 Task: Look for space in Fukuoka, Japan from 17th June, 2023 to 21st June, 2023 for 2 adults in price range Rs.7000 to Rs.12000. Place can be private room with 1  bedroom having 2 beds and 1 bathroom. Property type can be house, flat, guest house. Amenities needed are: wifi. Booking option can be shelf check-in. Required host language is English.
Action: Mouse moved to (314, 155)
Screenshot: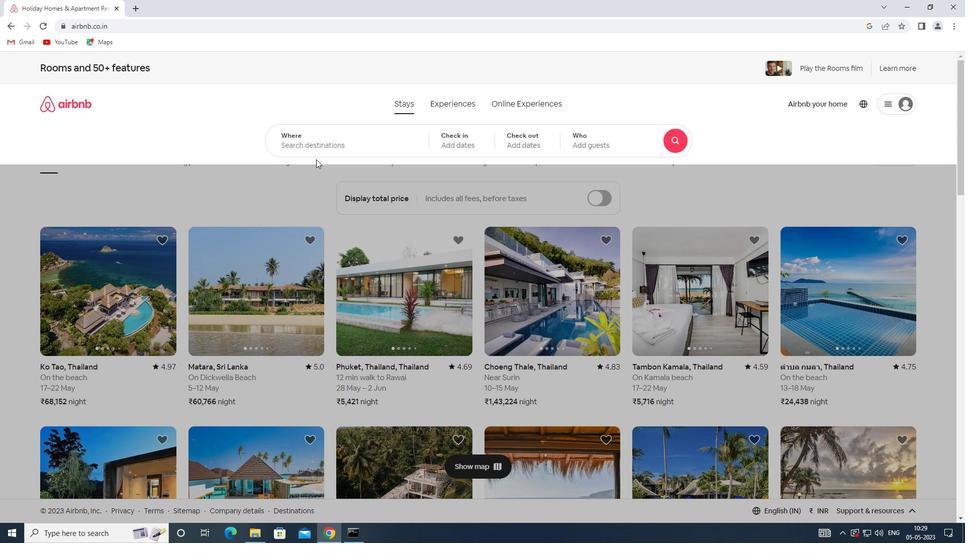 
Action: Mouse pressed left at (314, 155)
Screenshot: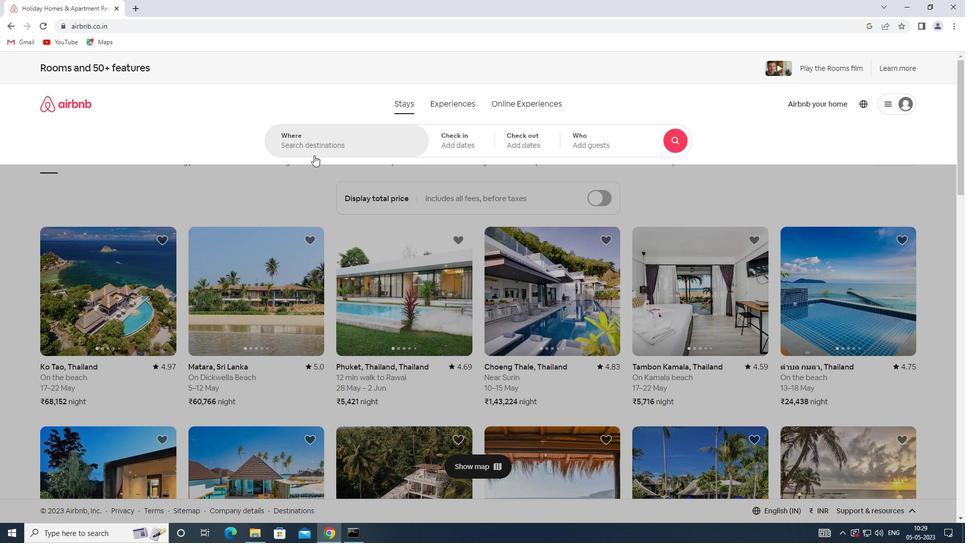 
Action: Mouse moved to (315, 149)
Screenshot: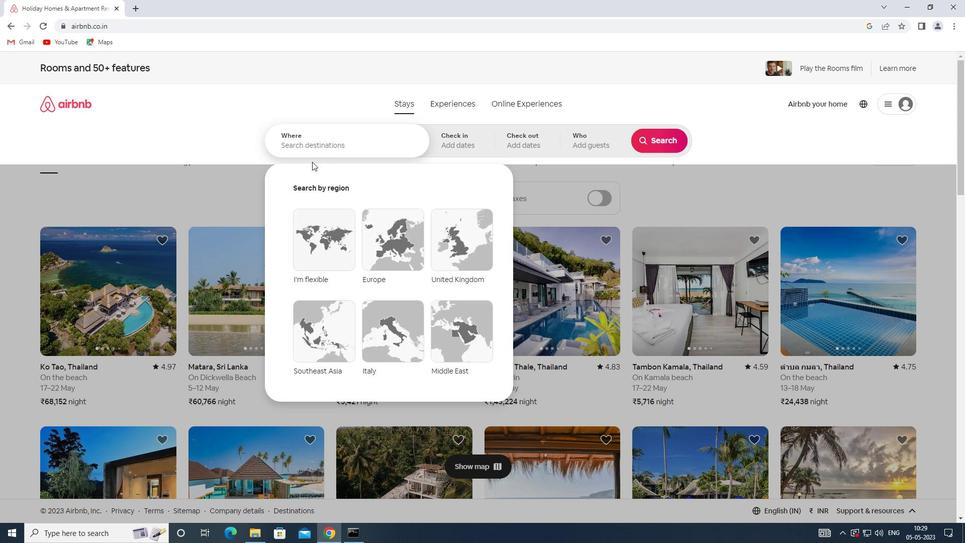 
Action: Key pressed <Key.shift><Key.shift><Key.shift><Key.shift><Key.shift><Key.shift><Key.shift><Key.shift><Key.shift><Key.shift><Key.shift><Key.shift><Key.shift><Key.shift><Key.shift><Key.shift><Key.shift><Key.shift><Key.shift><Key.shift><Key.shift>FUKUOKA,<Key.shift><Key.shift><Key.shift><Key.shift><Key.shift>JAPAN
Screenshot: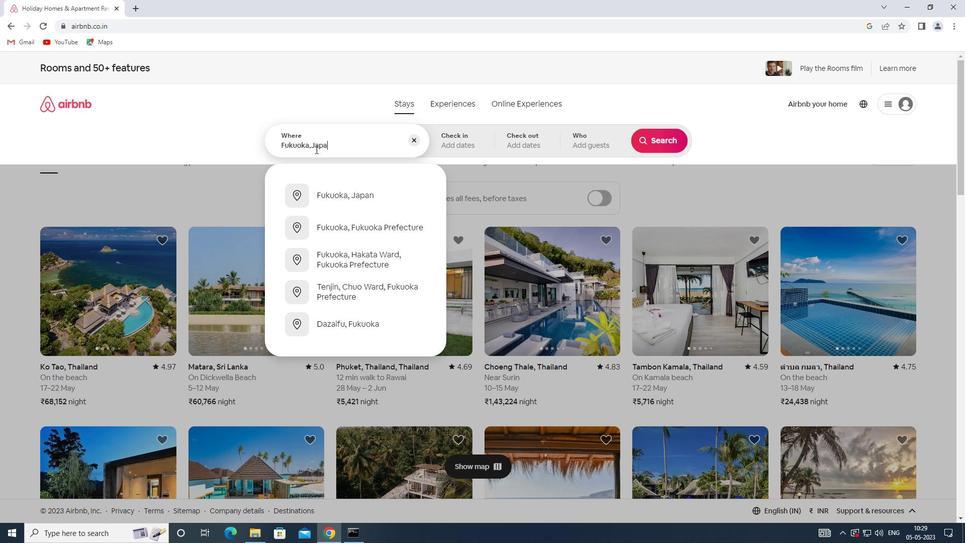
Action: Mouse moved to (437, 148)
Screenshot: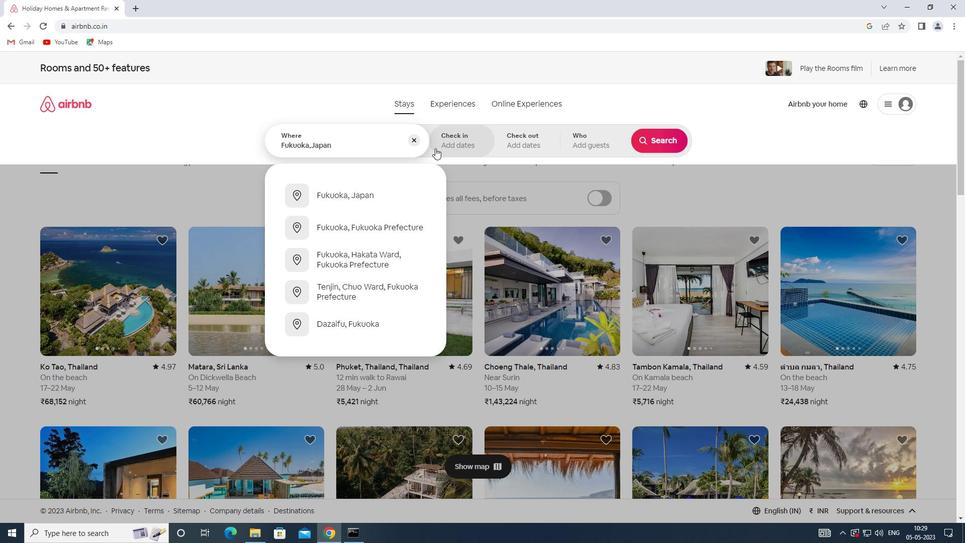 
Action: Mouse pressed left at (437, 148)
Screenshot: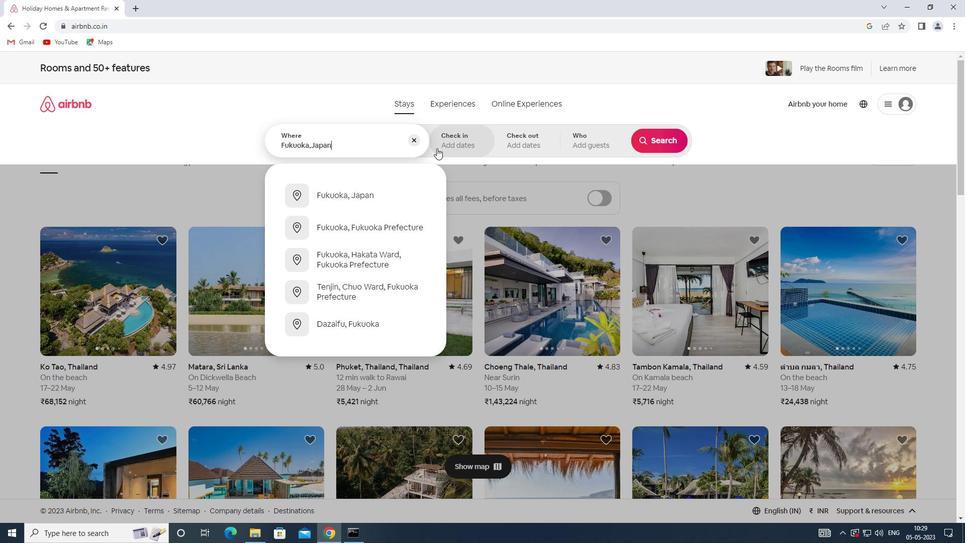 
Action: Mouse moved to (641, 312)
Screenshot: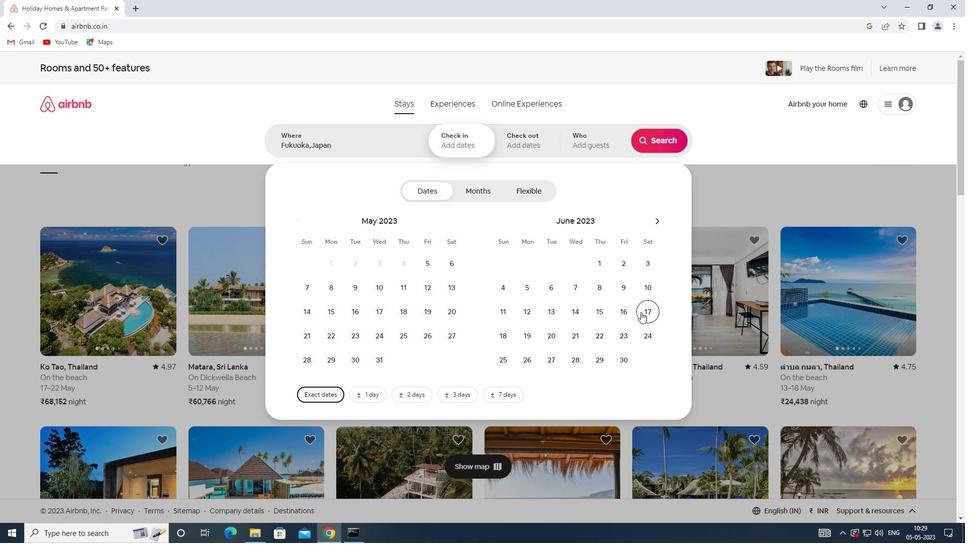 
Action: Mouse pressed left at (641, 312)
Screenshot: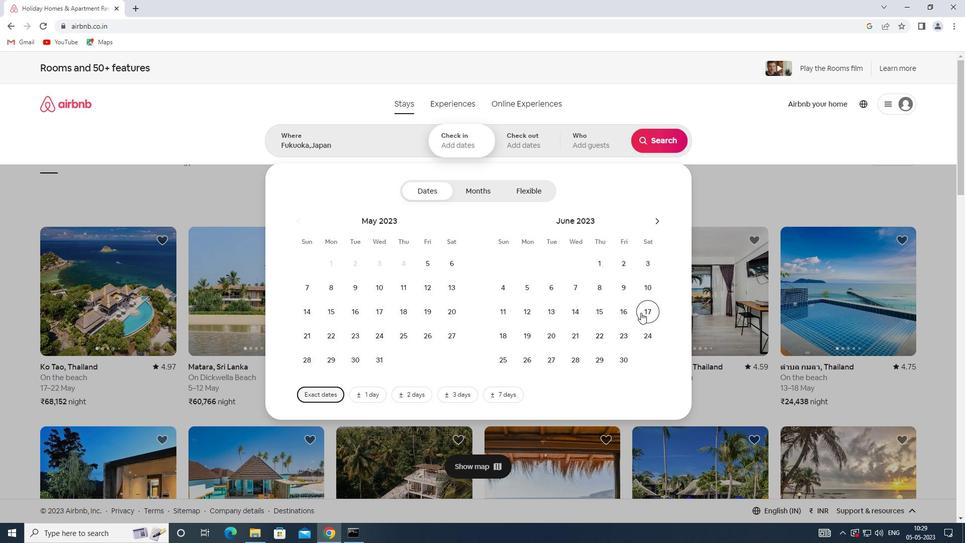 
Action: Mouse moved to (582, 330)
Screenshot: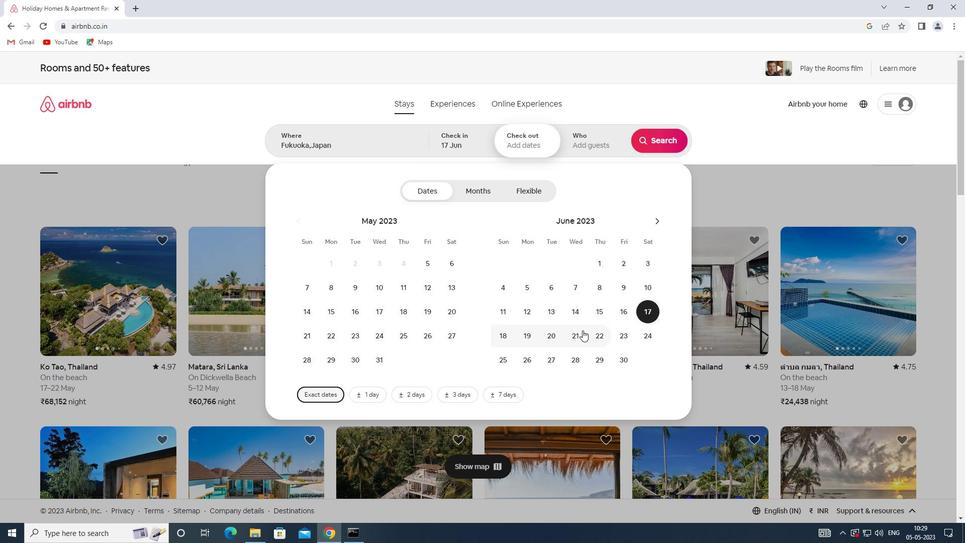 
Action: Mouse pressed left at (582, 330)
Screenshot: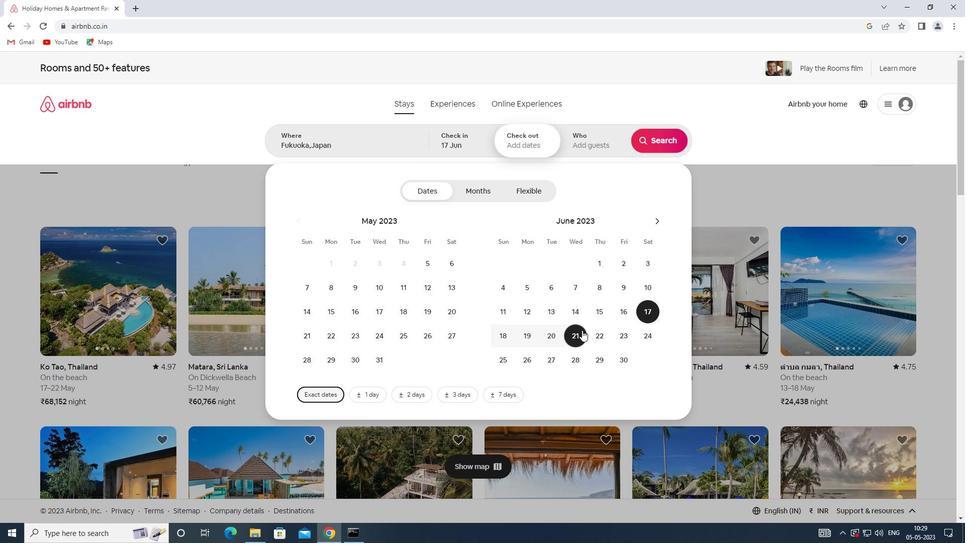 
Action: Mouse moved to (594, 154)
Screenshot: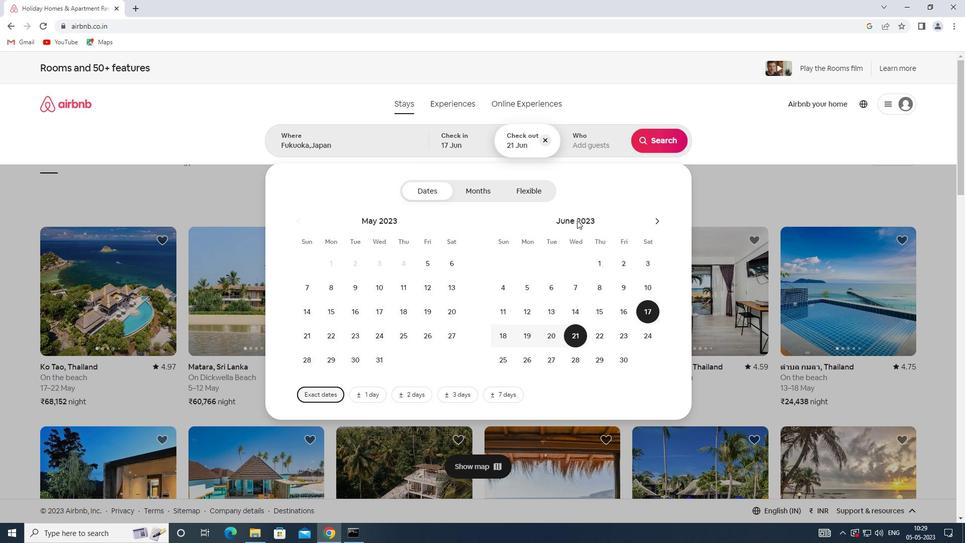 
Action: Mouse pressed left at (594, 154)
Screenshot: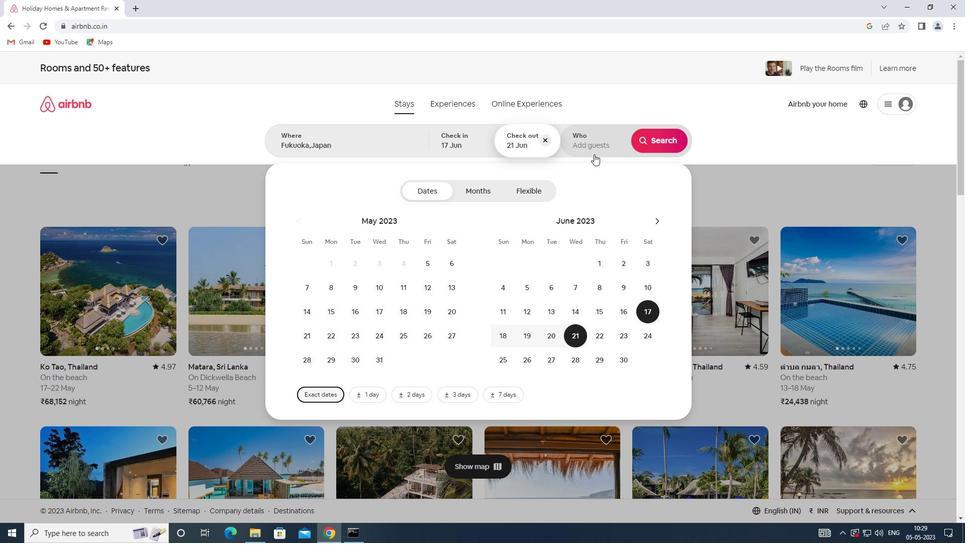 
Action: Mouse moved to (658, 193)
Screenshot: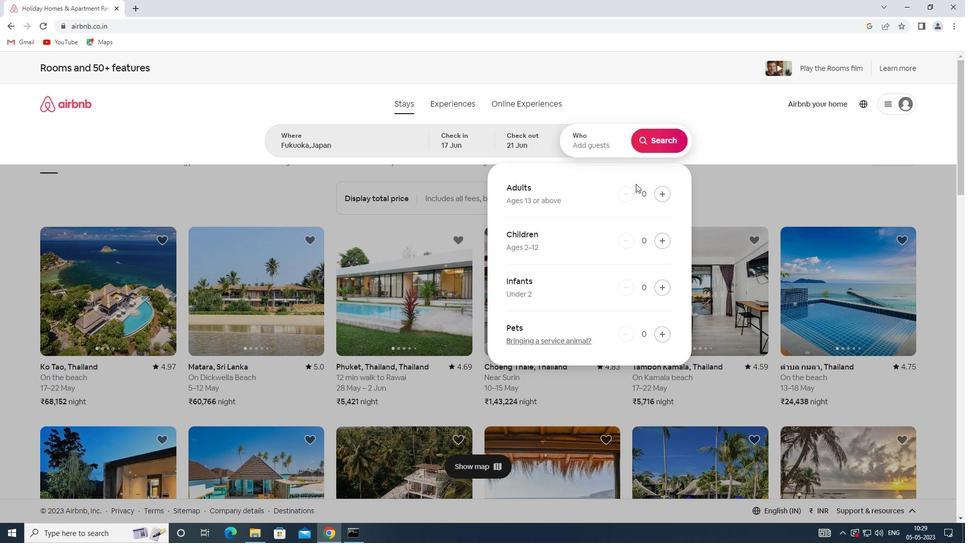 
Action: Mouse pressed left at (658, 193)
Screenshot: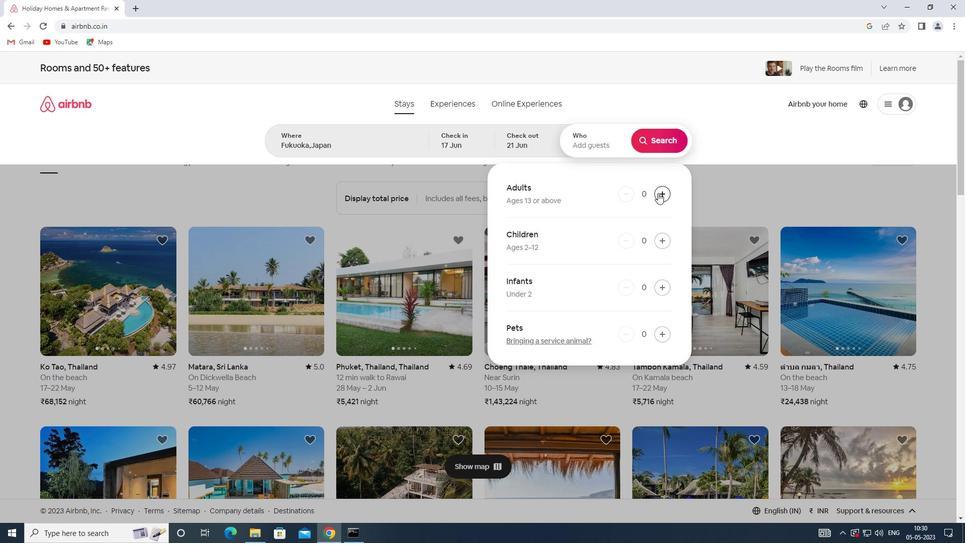 
Action: Mouse pressed left at (658, 193)
Screenshot: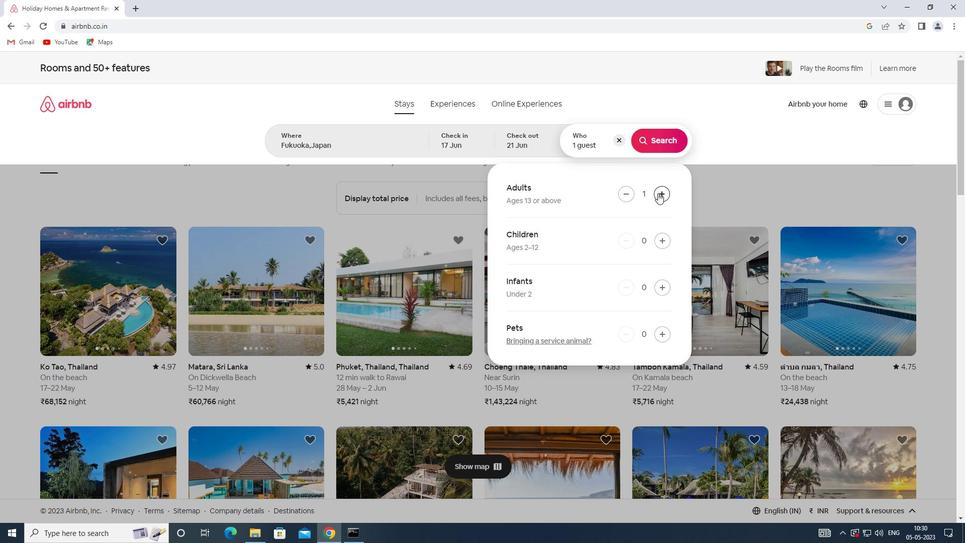 
Action: Mouse moved to (651, 139)
Screenshot: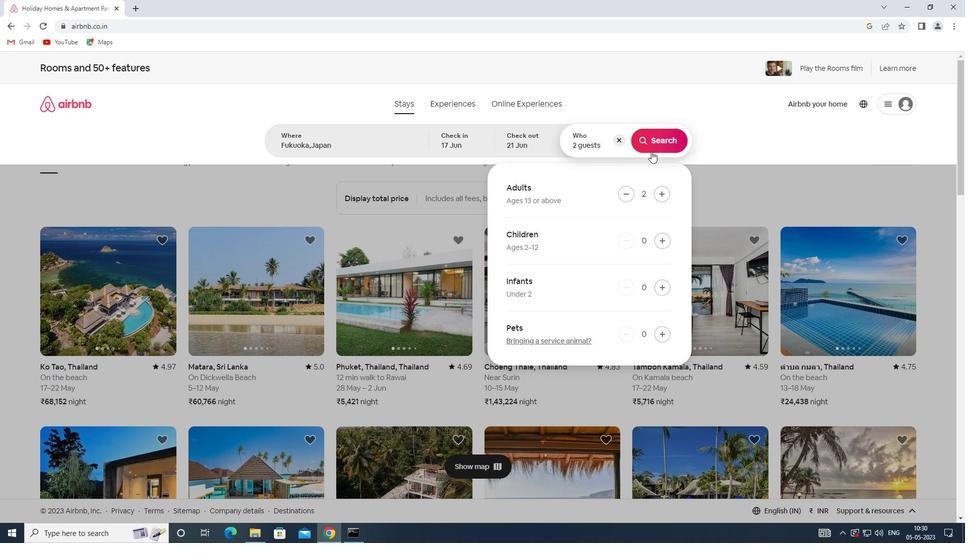 
Action: Mouse pressed left at (651, 139)
Screenshot: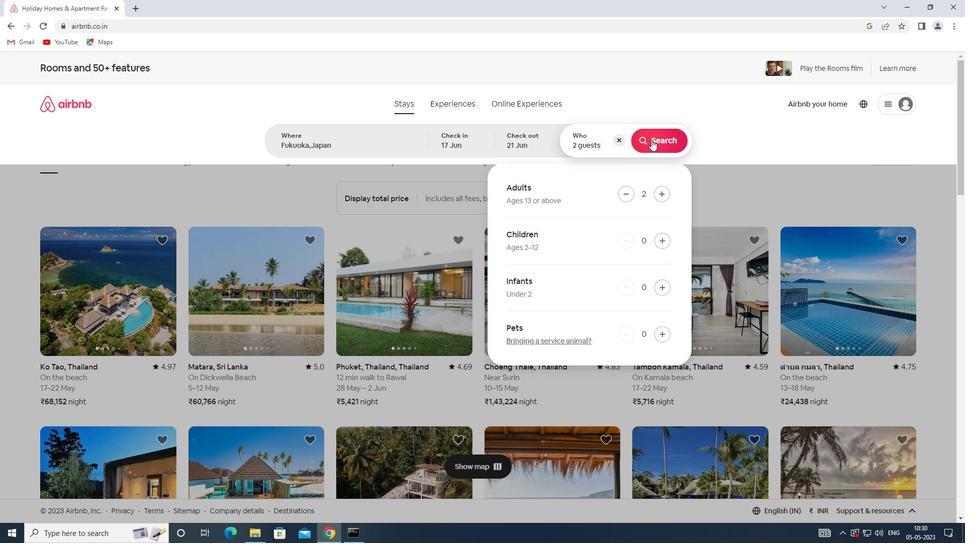 
Action: Mouse moved to (919, 119)
Screenshot: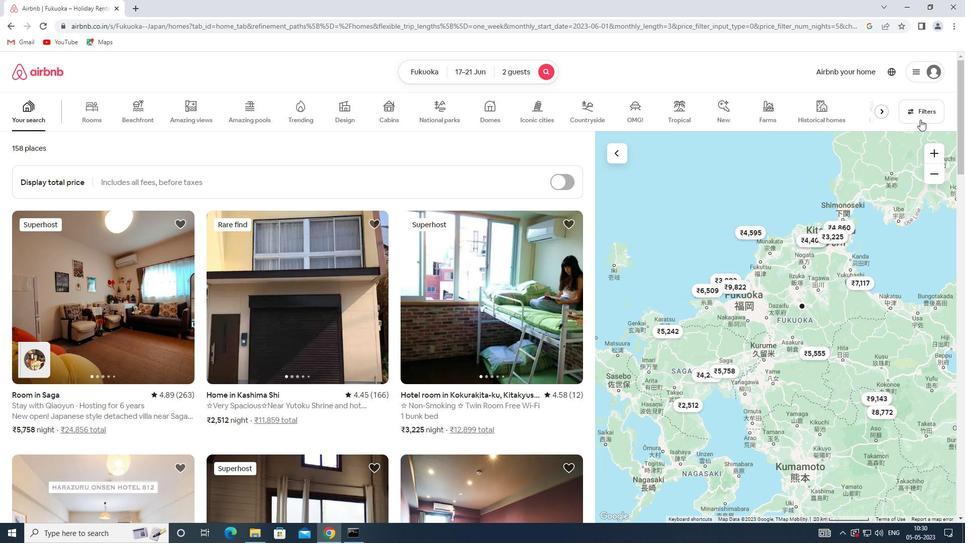 
Action: Mouse pressed left at (919, 119)
Screenshot: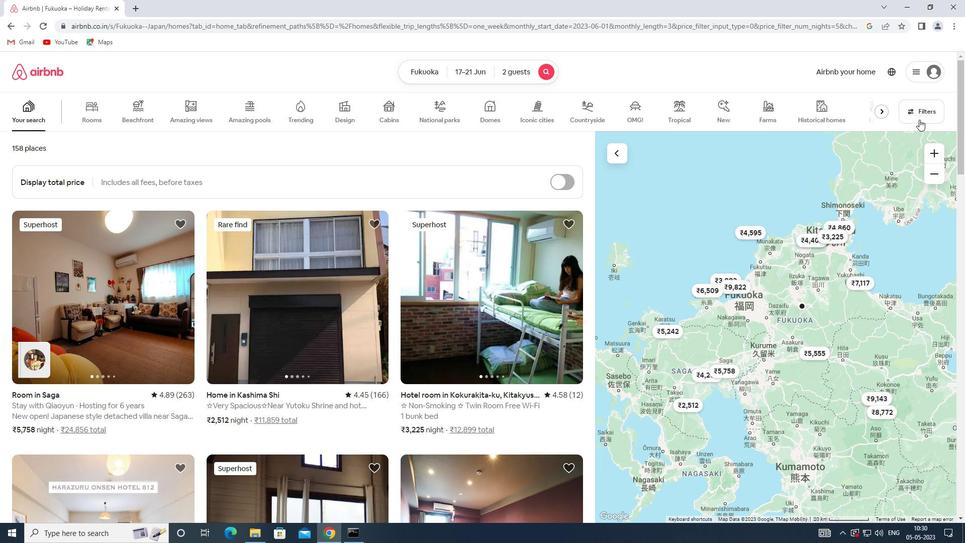 
Action: Mouse moved to (356, 361)
Screenshot: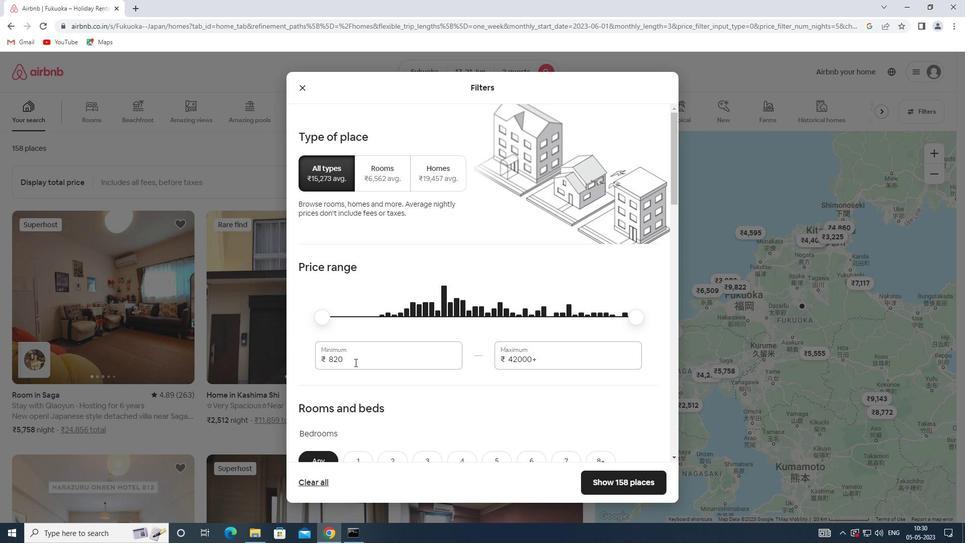 
Action: Mouse pressed left at (356, 361)
Screenshot: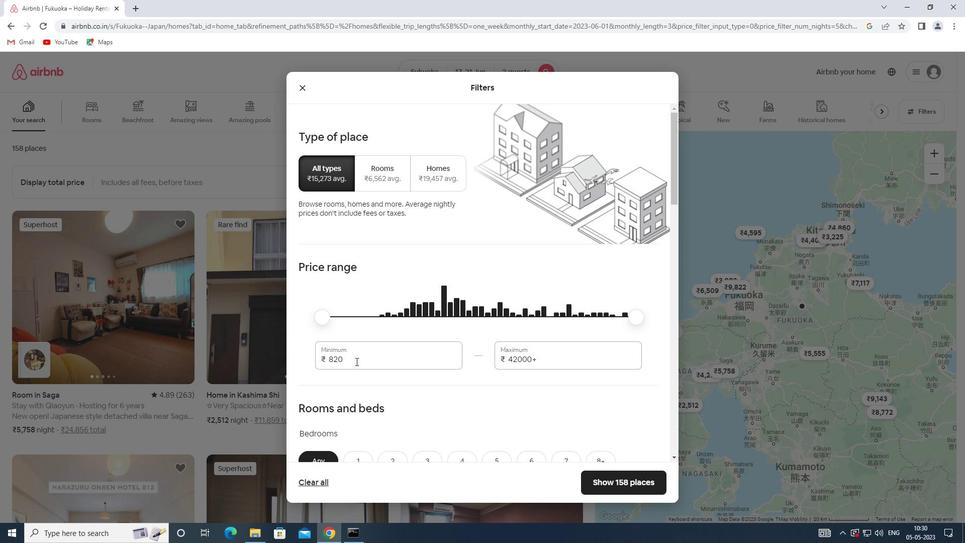 
Action: Mouse moved to (327, 359)
Screenshot: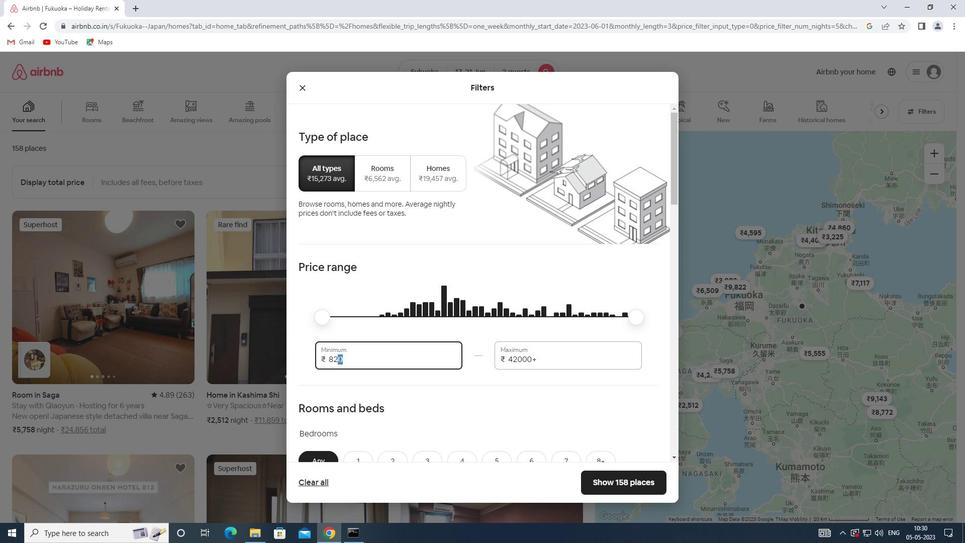 
Action: Key pressed 7000
Screenshot: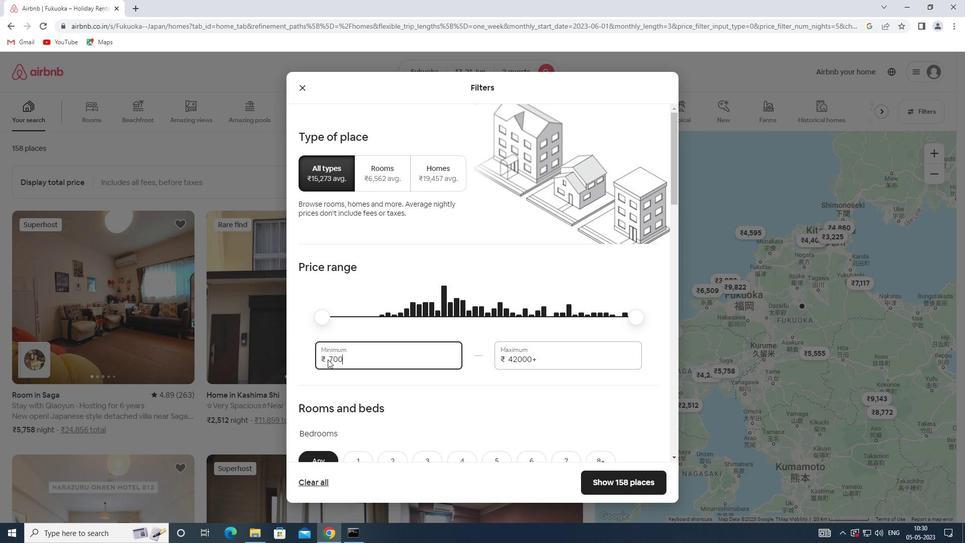 
Action: Mouse moved to (551, 360)
Screenshot: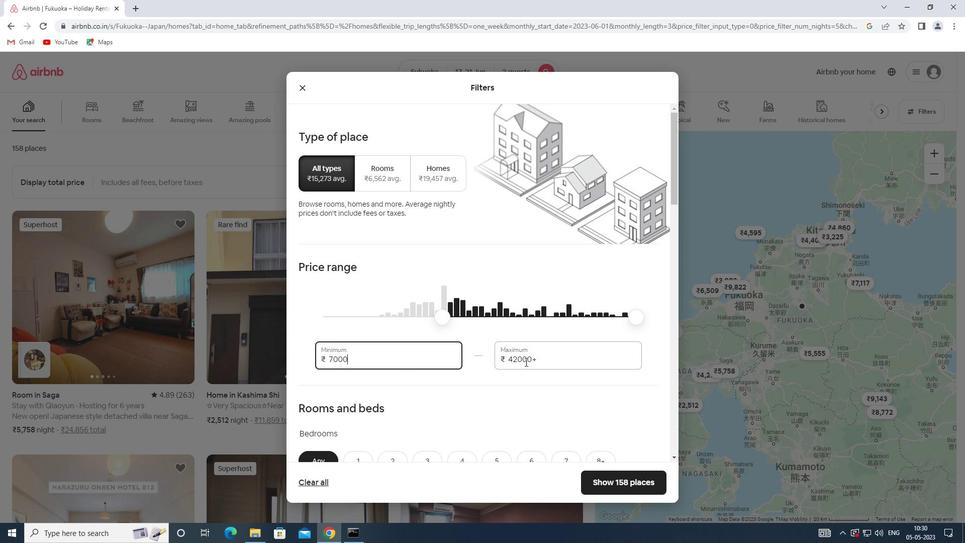 
Action: Mouse pressed left at (551, 360)
Screenshot: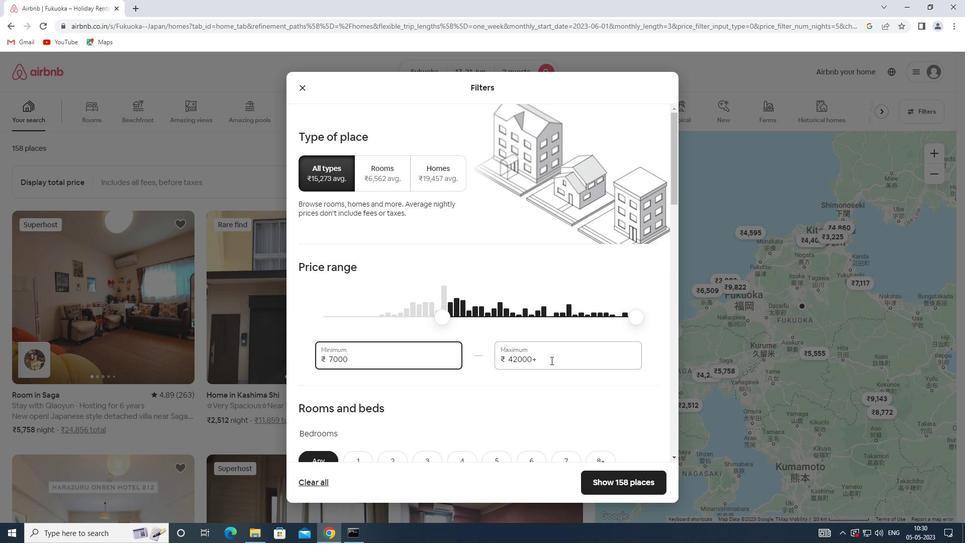 
Action: Mouse moved to (486, 360)
Screenshot: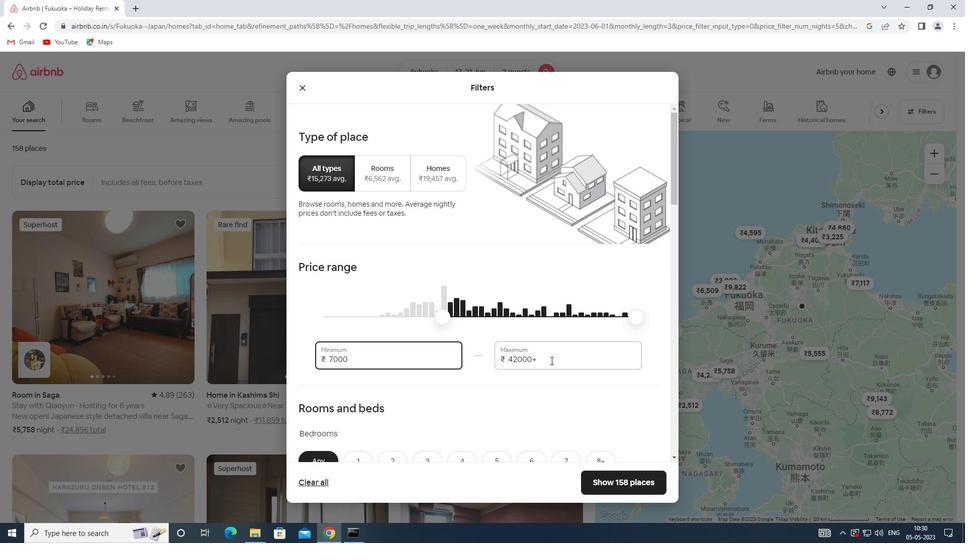 
Action: Key pressed 12000
Screenshot: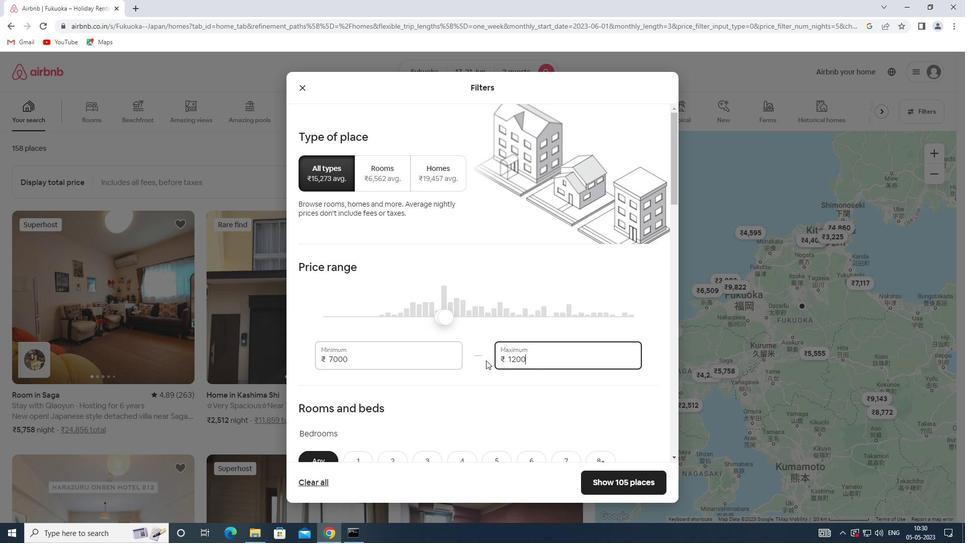 
Action: Mouse scrolled (486, 360) with delta (0, 0)
Screenshot: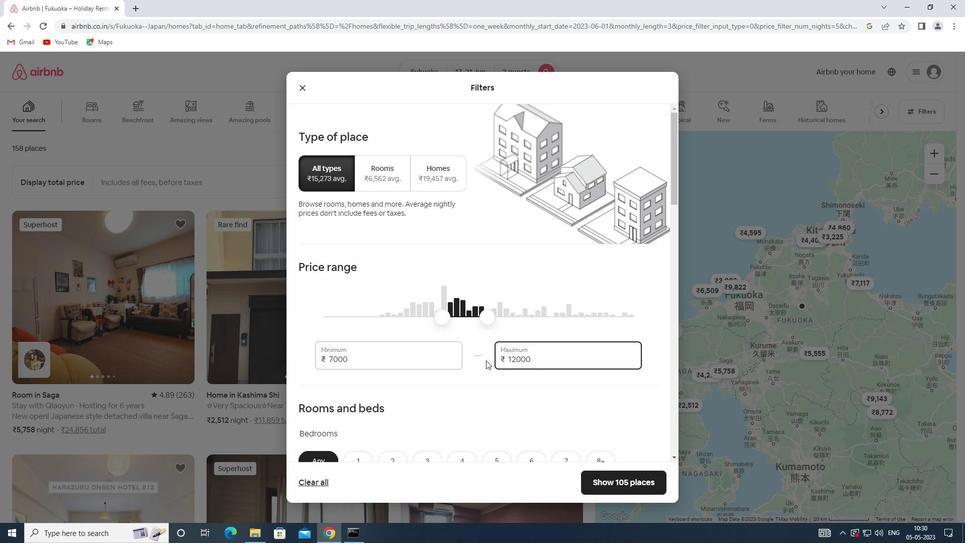 
Action: Mouse scrolled (486, 360) with delta (0, 0)
Screenshot: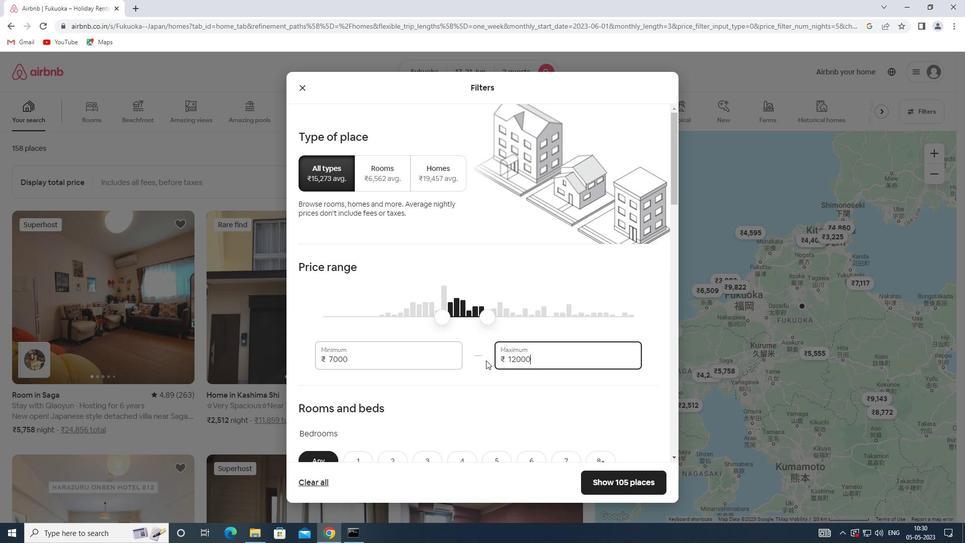 
Action: Mouse scrolled (486, 360) with delta (0, 0)
Screenshot: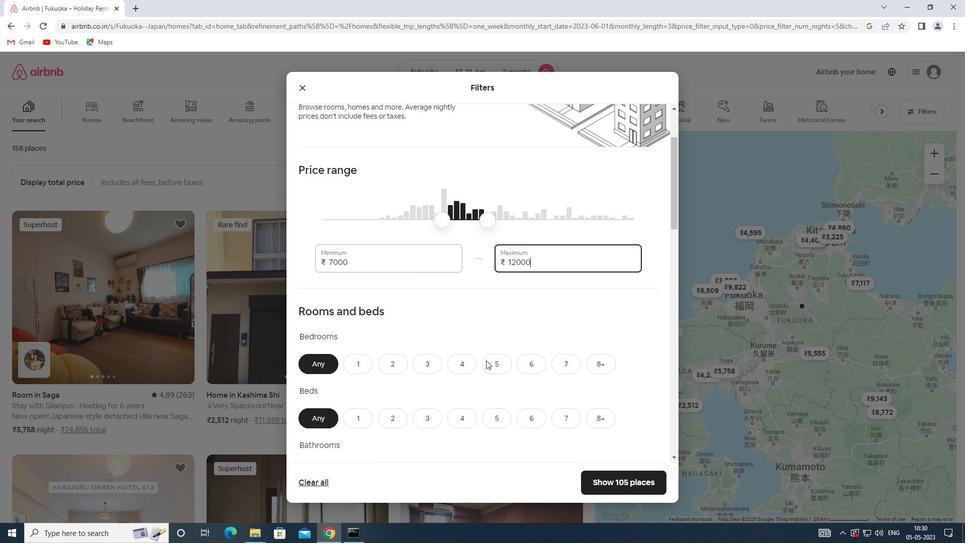 
Action: Mouse scrolled (486, 360) with delta (0, 0)
Screenshot: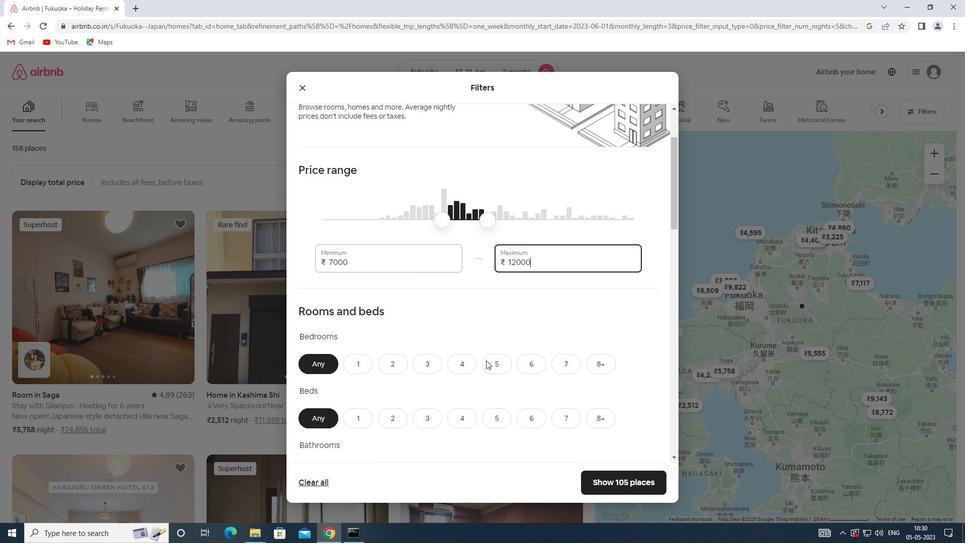 
Action: Mouse moved to (348, 260)
Screenshot: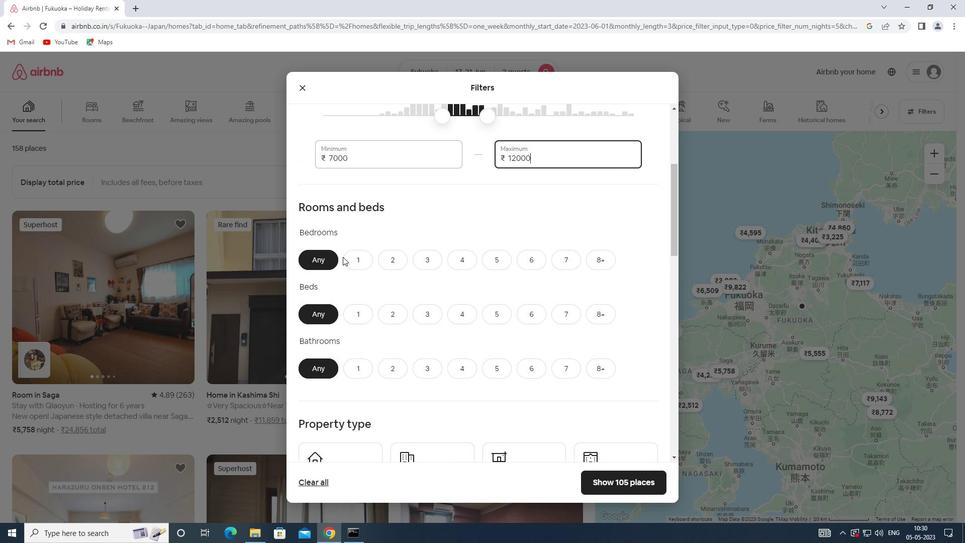 
Action: Mouse pressed left at (348, 260)
Screenshot: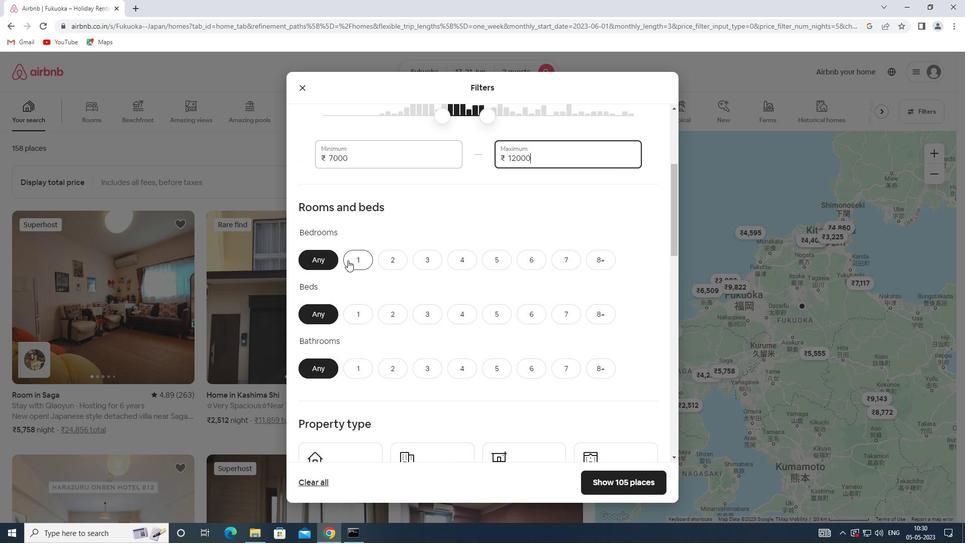 
Action: Mouse moved to (394, 314)
Screenshot: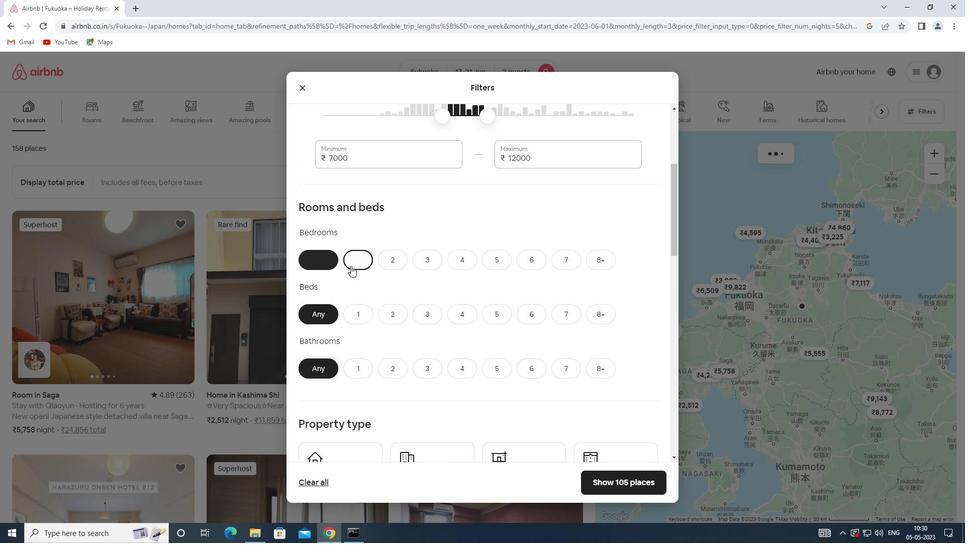 
Action: Mouse pressed left at (394, 314)
Screenshot: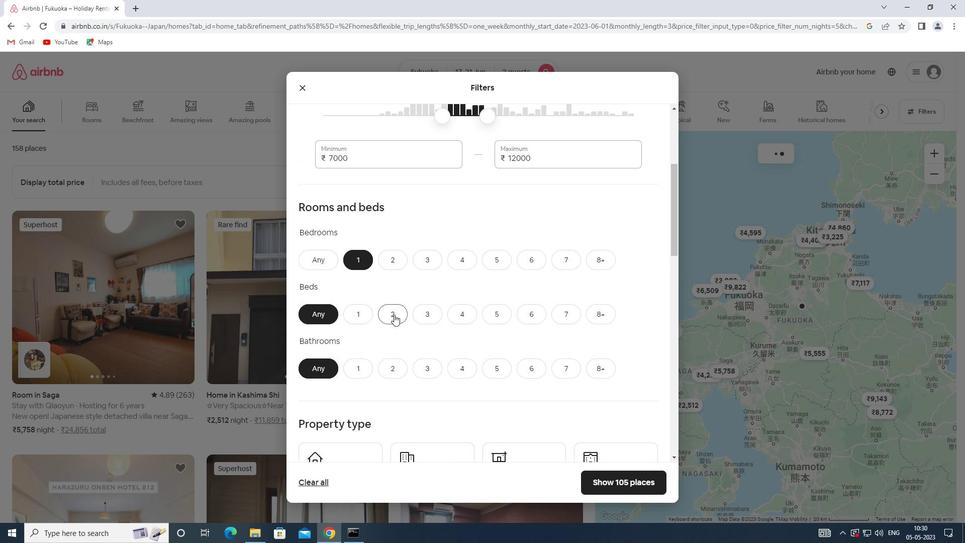 
Action: Mouse moved to (363, 367)
Screenshot: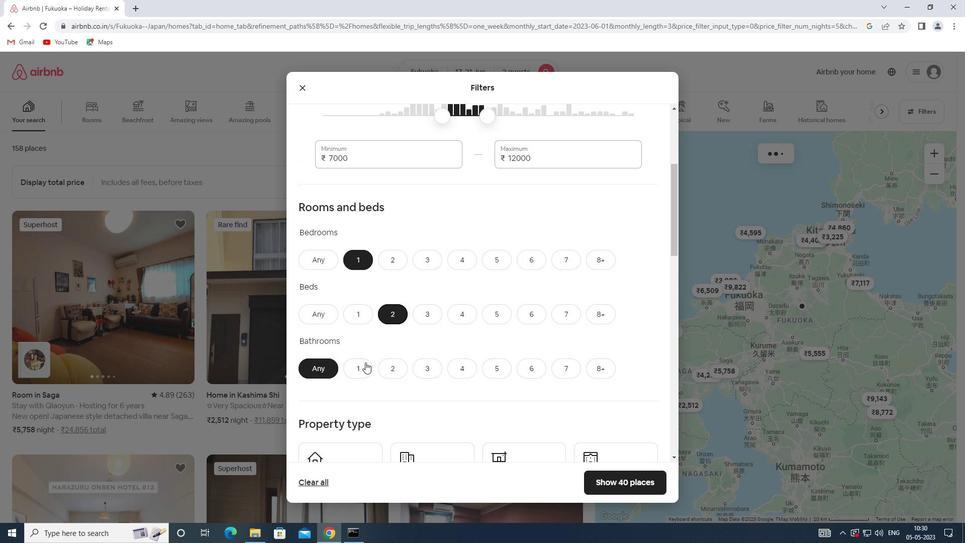 
Action: Mouse pressed left at (363, 367)
Screenshot: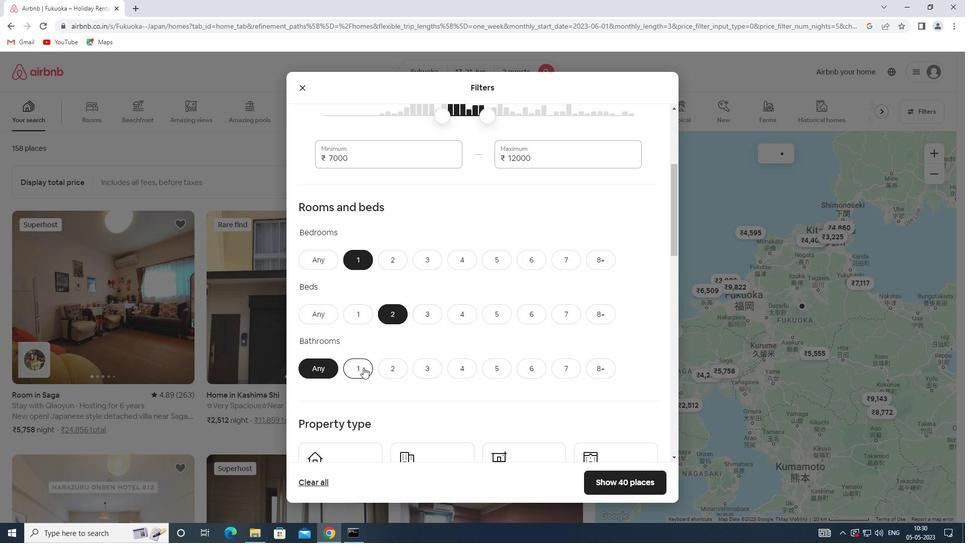 
Action: Mouse scrolled (363, 367) with delta (0, 0)
Screenshot: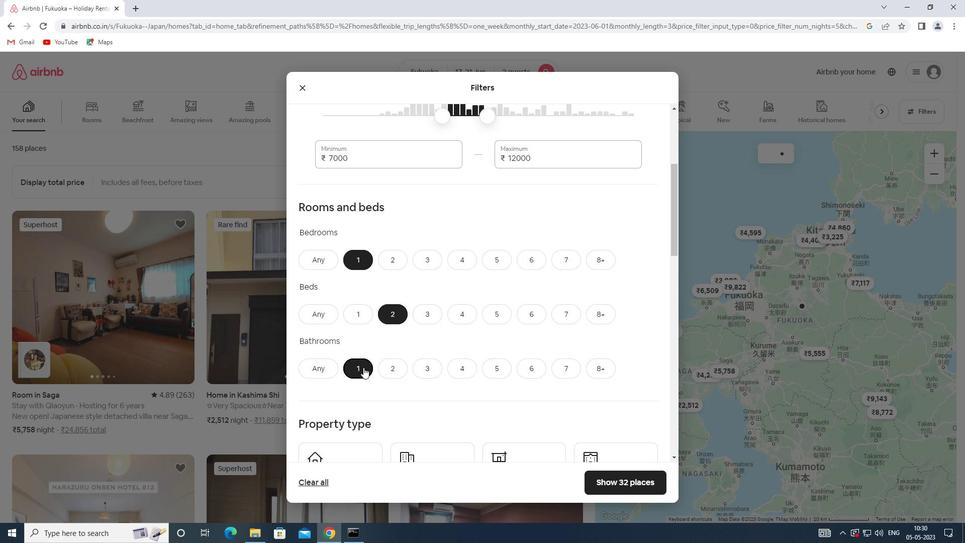 
Action: Mouse scrolled (363, 367) with delta (0, 0)
Screenshot: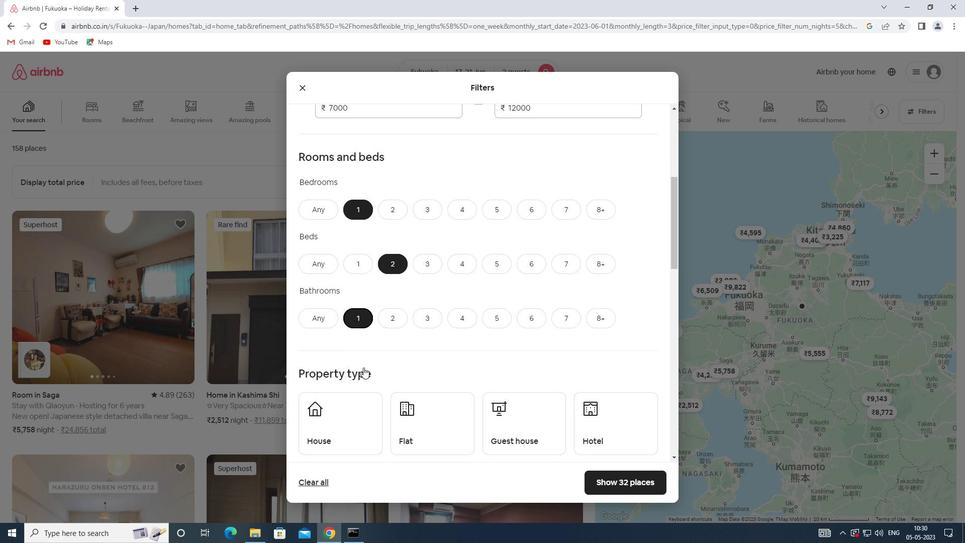 
Action: Mouse scrolled (363, 367) with delta (0, 0)
Screenshot: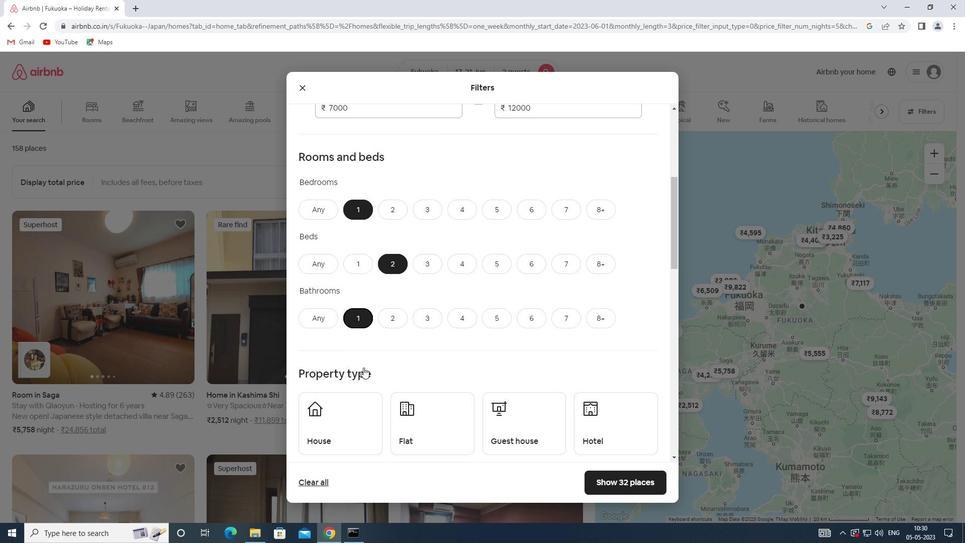 
Action: Mouse moved to (361, 334)
Screenshot: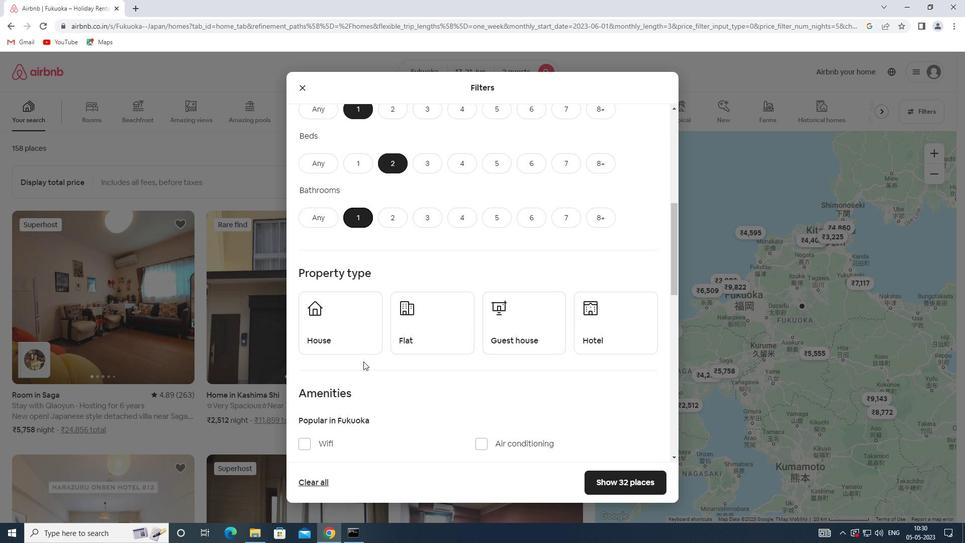 
Action: Mouse pressed left at (361, 334)
Screenshot: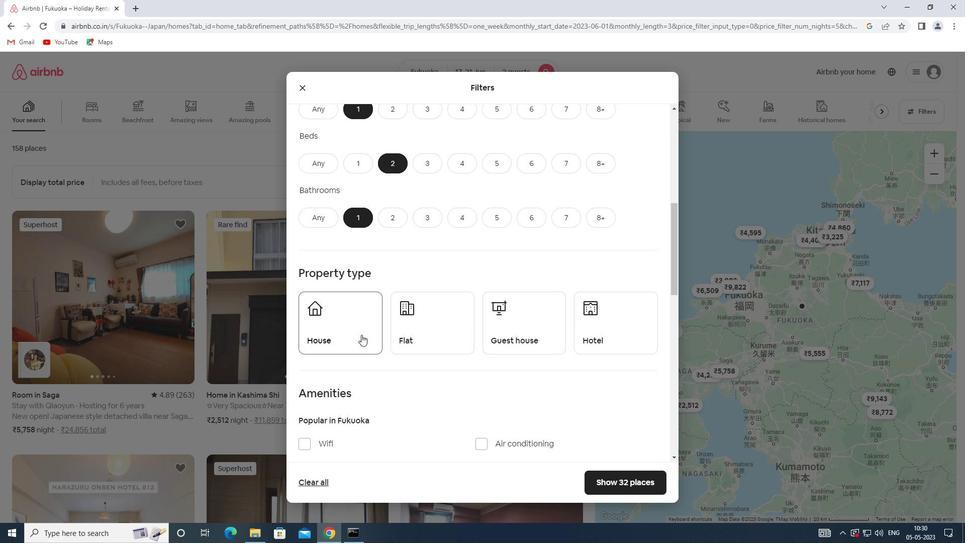 
Action: Mouse moved to (415, 337)
Screenshot: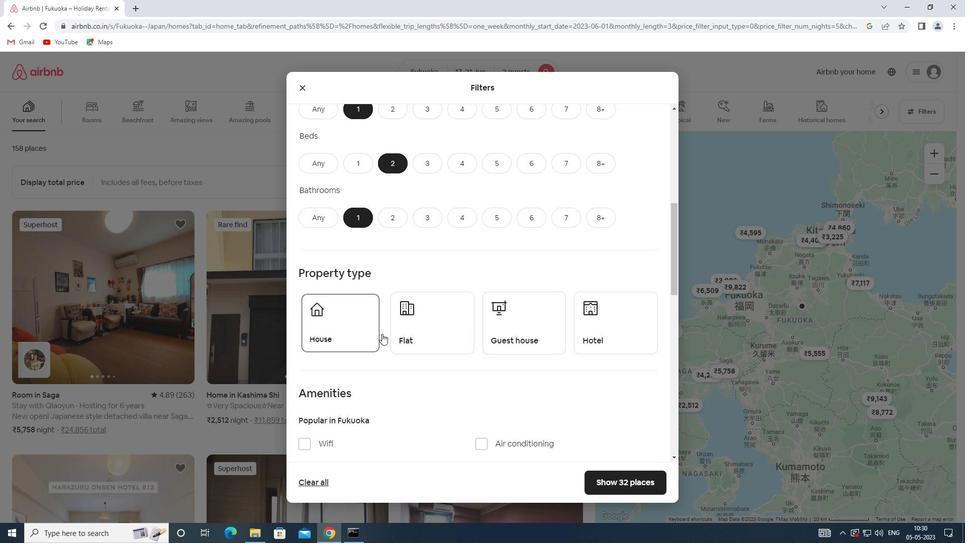 
Action: Mouse pressed left at (415, 337)
Screenshot: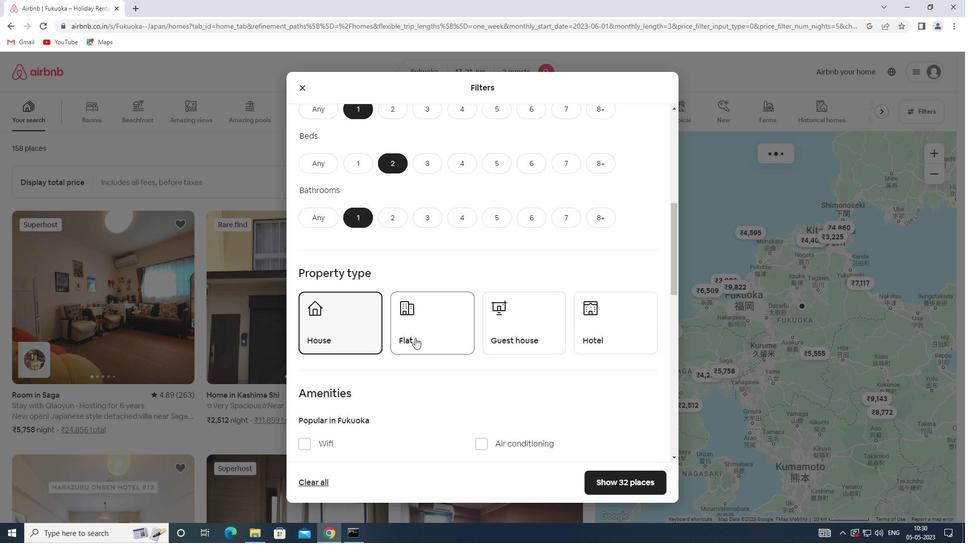 
Action: Mouse moved to (525, 337)
Screenshot: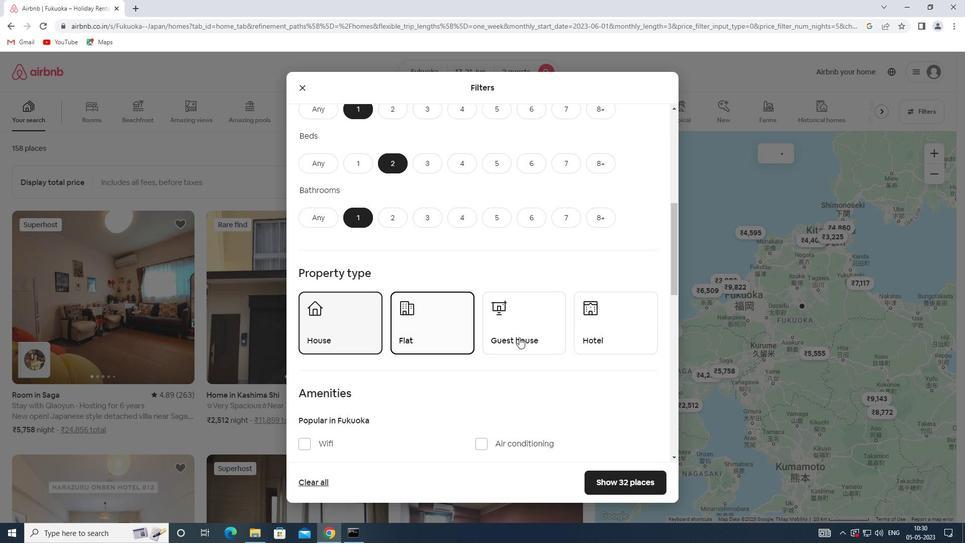
Action: Mouse pressed left at (525, 337)
Screenshot: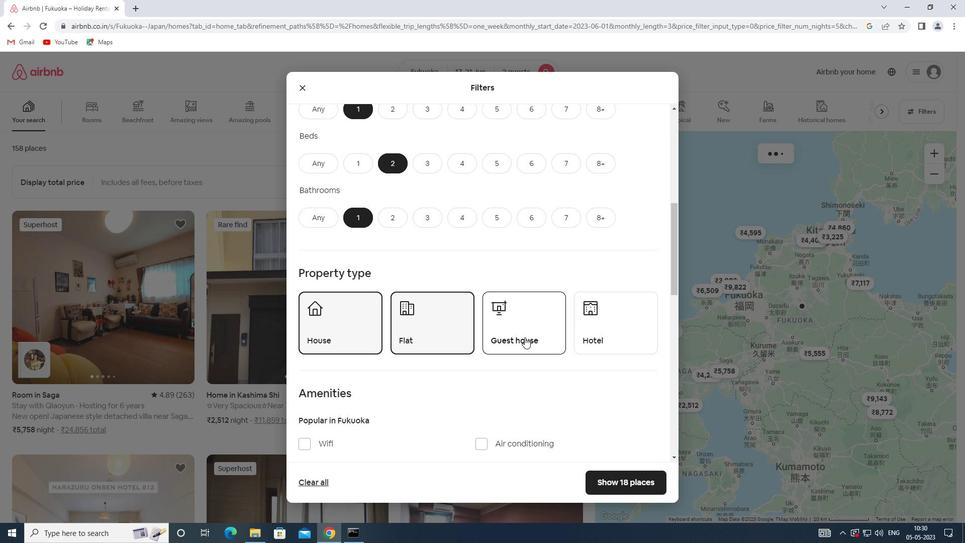
Action: Mouse scrolled (525, 336) with delta (0, 0)
Screenshot: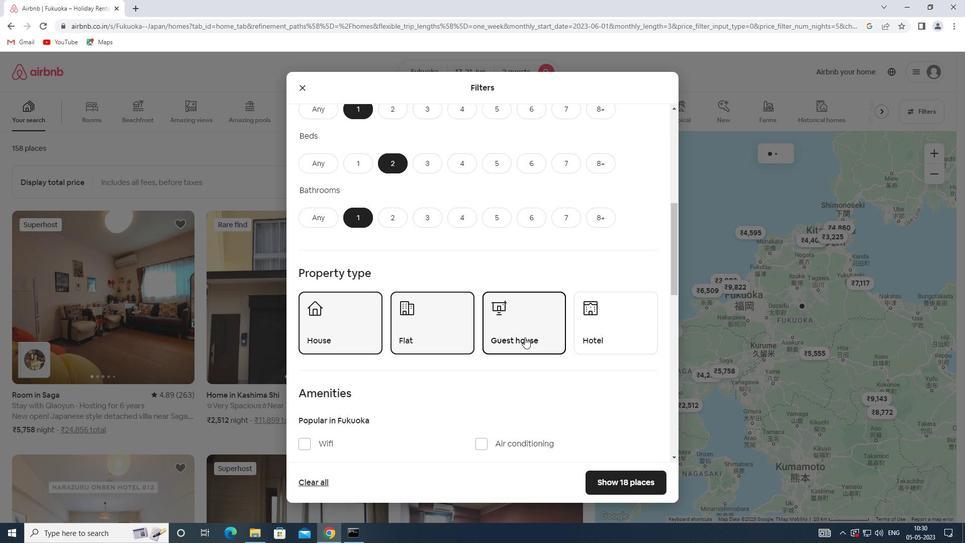 
Action: Mouse scrolled (525, 336) with delta (0, 0)
Screenshot: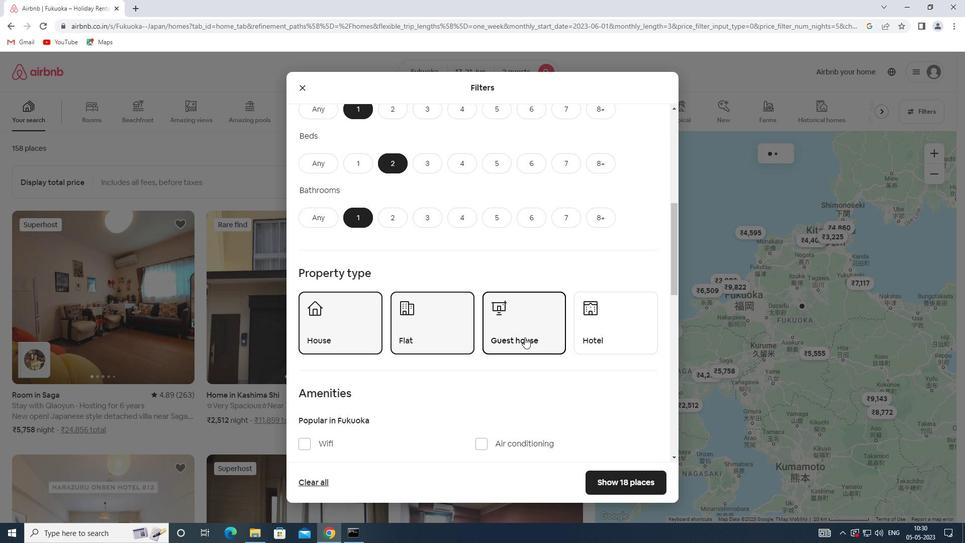 
Action: Mouse scrolled (525, 336) with delta (0, 0)
Screenshot: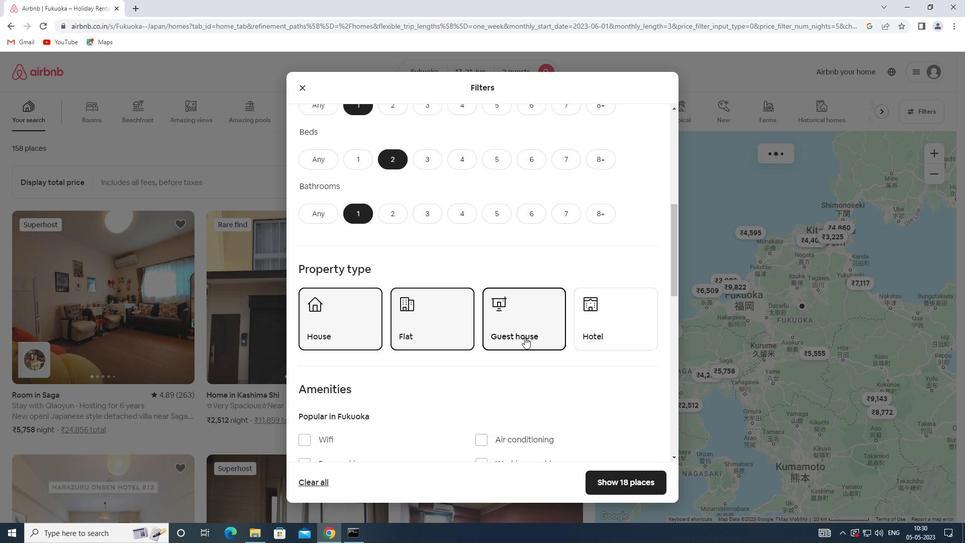 
Action: Mouse scrolled (525, 336) with delta (0, 0)
Screenshot: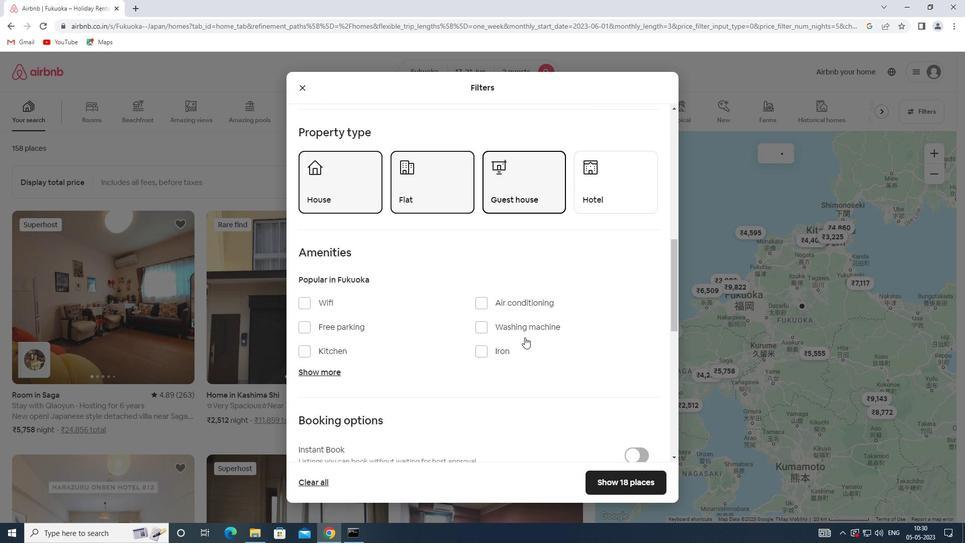 
Action: Mouse scrolled (525, 336) with delta (0, 0)
Screenshot: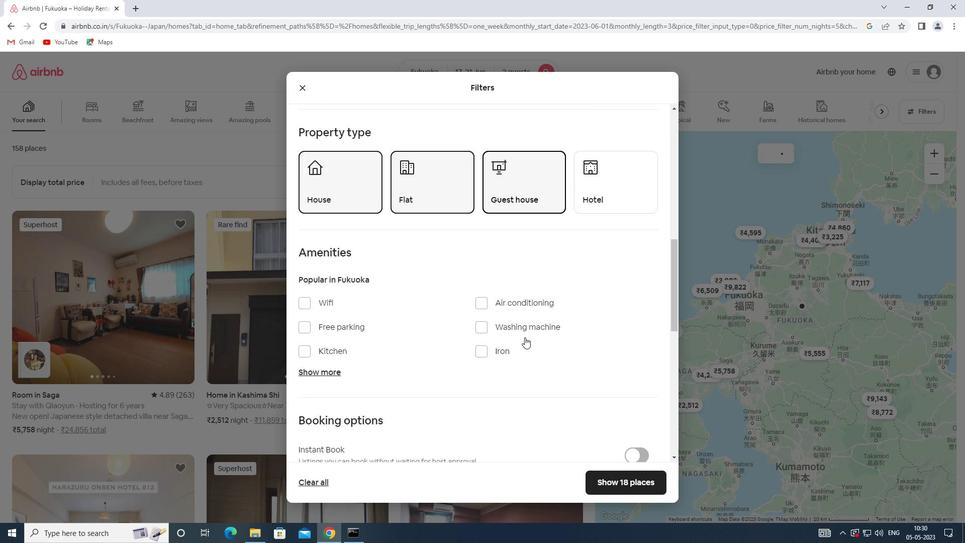 
Action: Mouse moved to (324, 191)
Screenshot: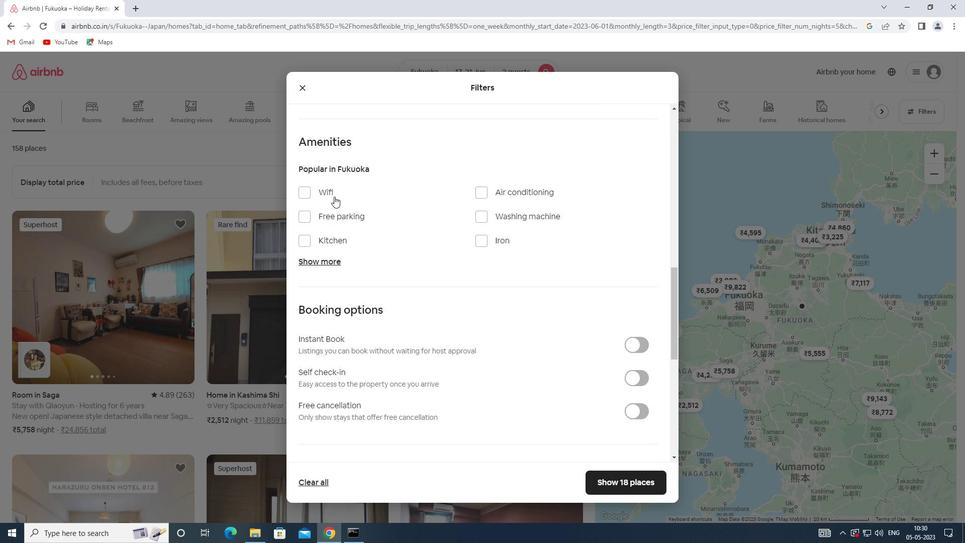 
Action: Mouse pressed left at (324, 191)
Screenshot: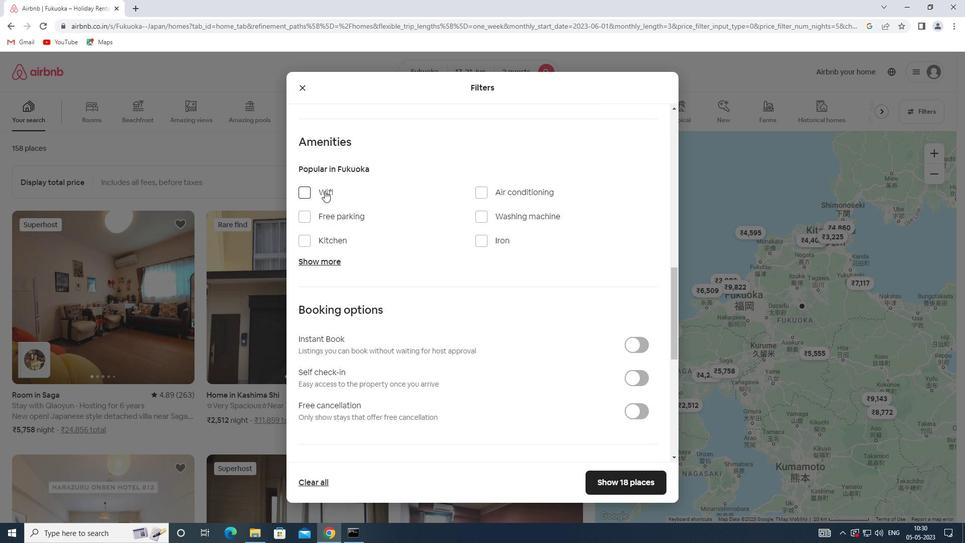 
Action: Mouse moved to (551, 346)
Screenshot: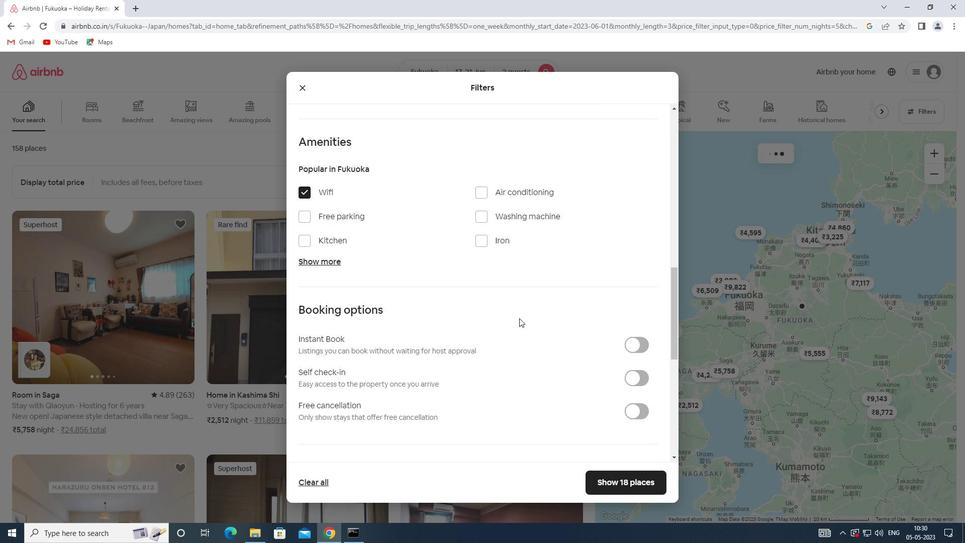 
Action: Mouse scrolled (551, 346) with delta (0, 0)
Screenshot: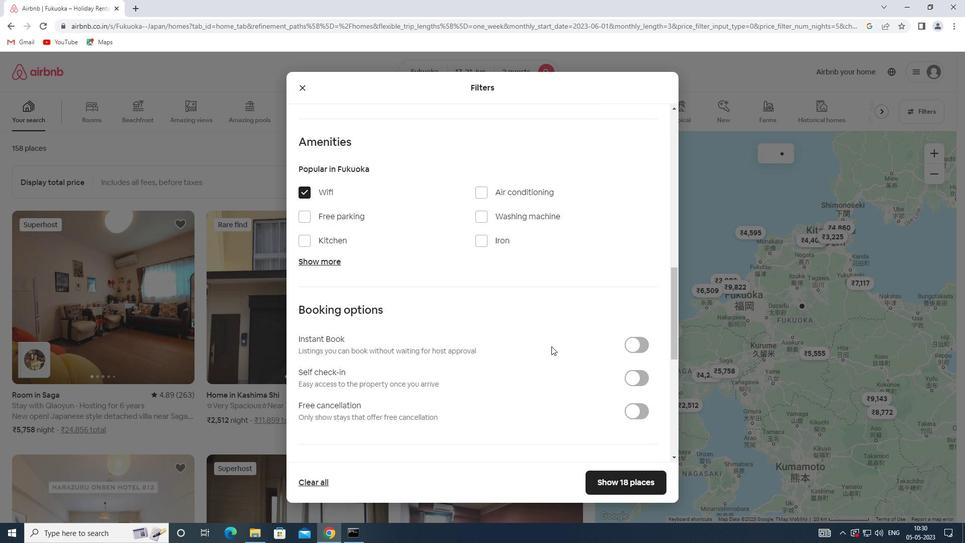 
Action: Mouse moved to (630, 324)
Screenshot: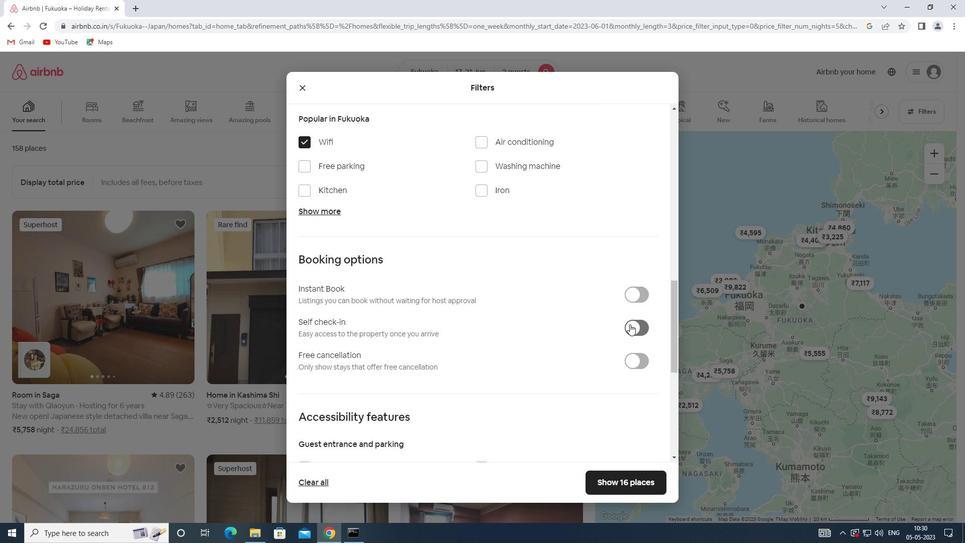 
Action: Mouse pressed left at (630, 324)
Screenshot: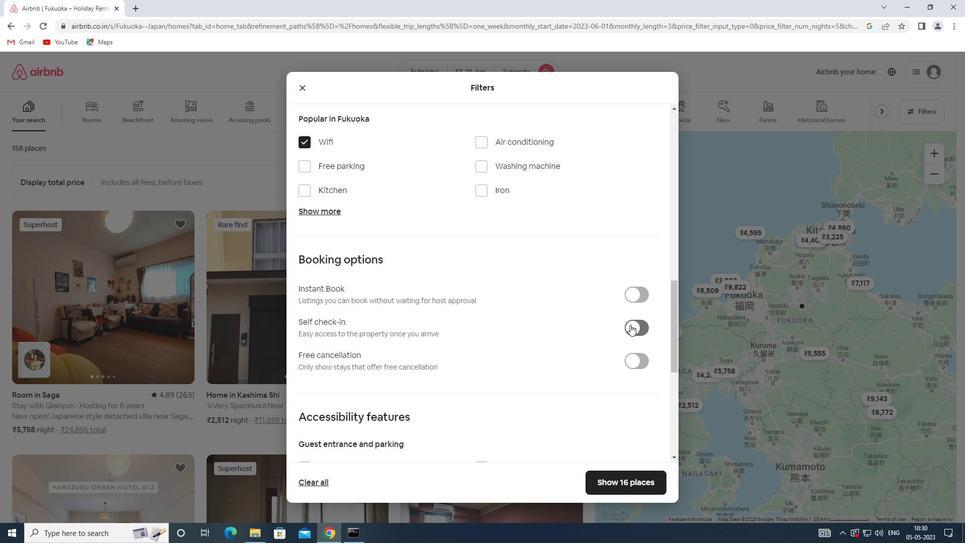 
Action: Mouse moved to (526, 340)
Screenshot: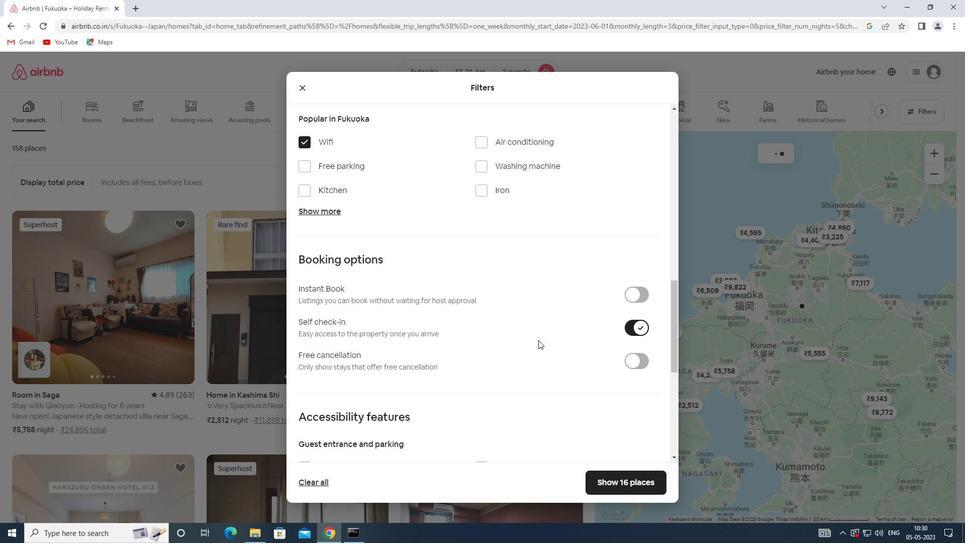 
Action: Mouse scrolled (526, 340) with delta (0, 0)
Screenshot: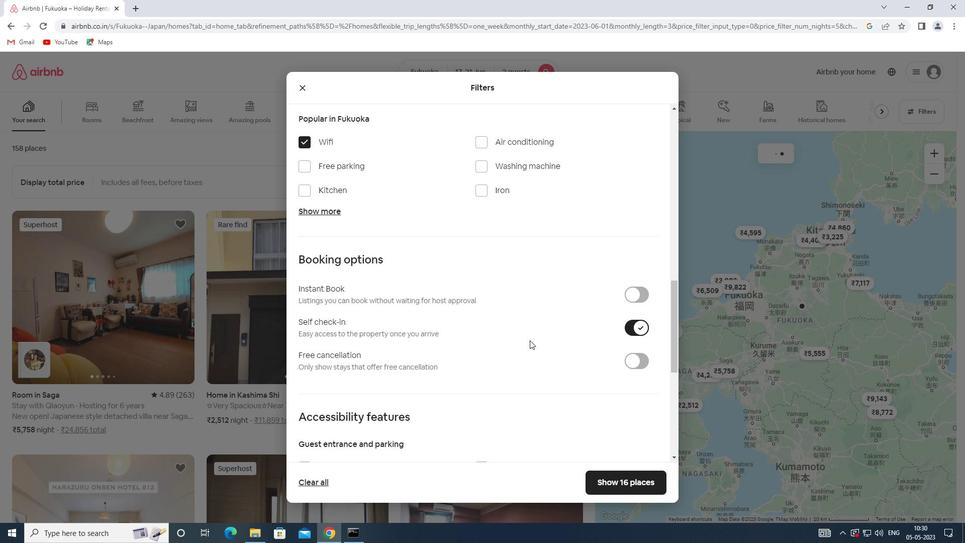 
Action: Mouse scrolled (526, 340) with delta (0, 0)
Screenshot: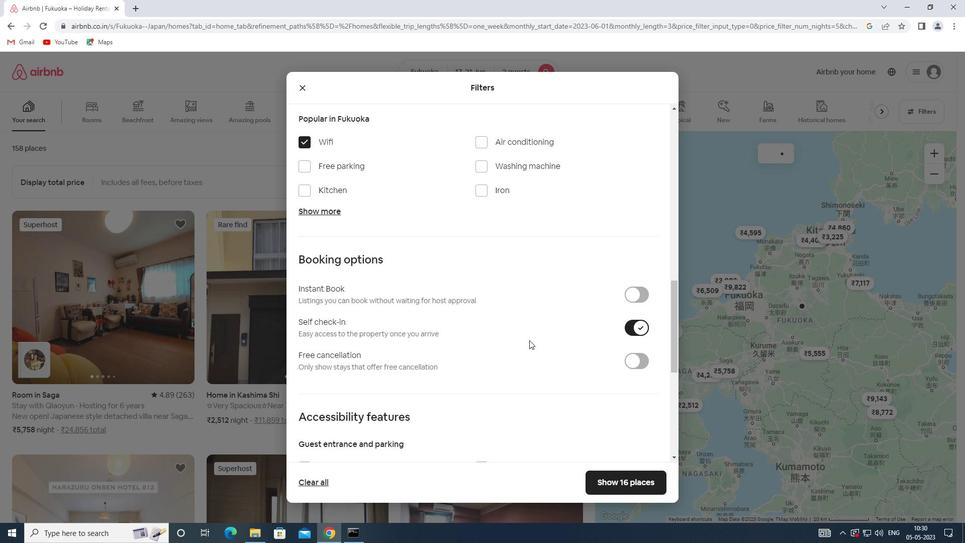 
Action: Mouse scrolled (526, 340) with delta (0, 0)
Screenshot: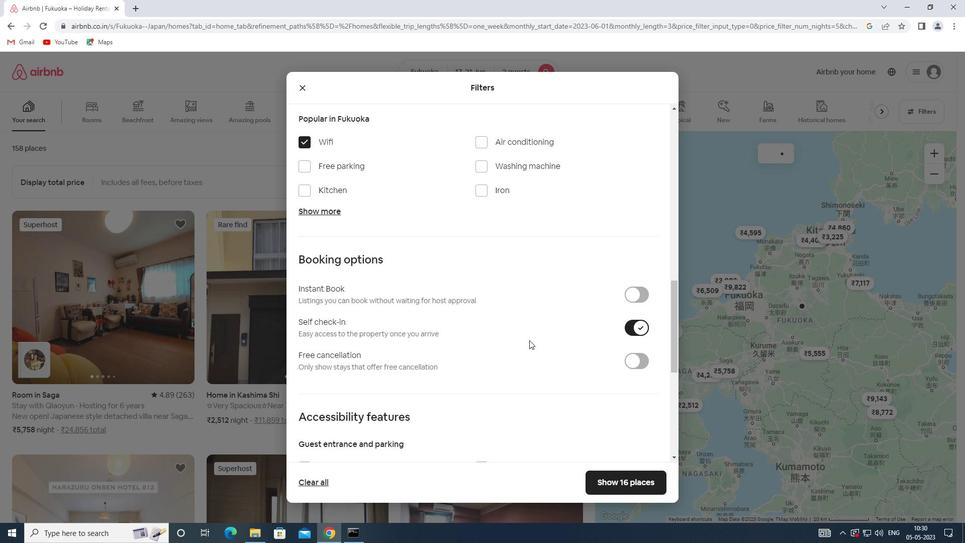 
Action: Mouse scrolled (526, 340) with delta (0, 0)
Screenshot: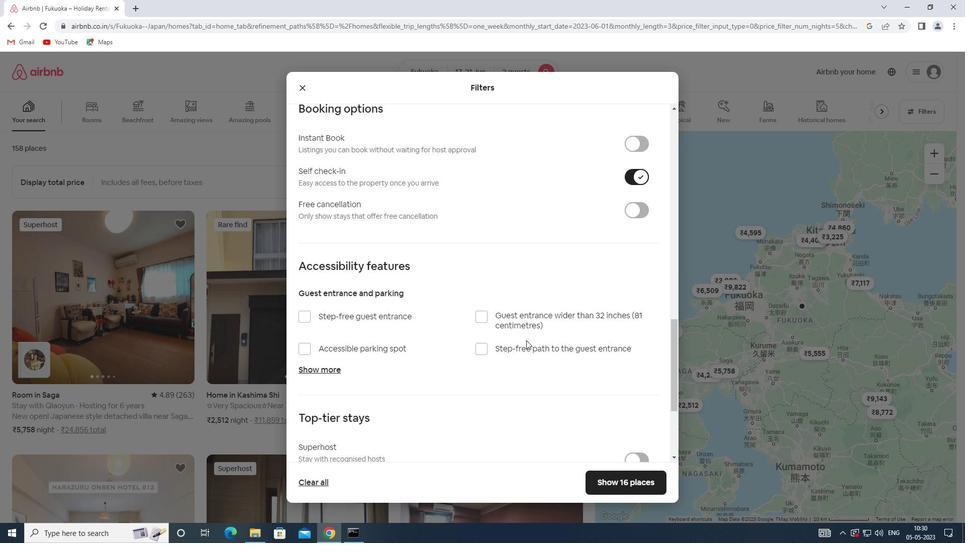 
Action: Mouse scrolled (526, 340) with delta (0, 0)
Screenshot: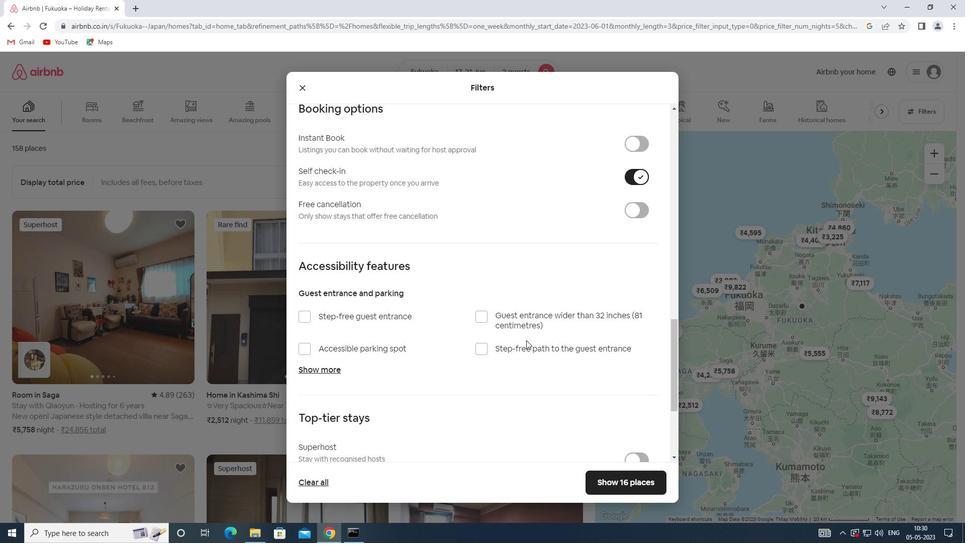 
Action: Mouse scrolled (526, 340) with delta (0, 0)
Screenshot: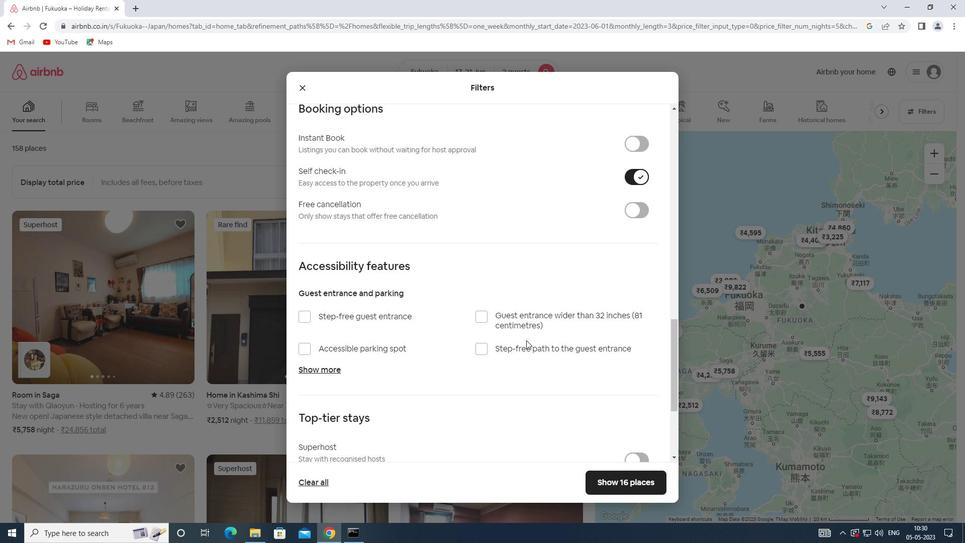 
Action: Mouse moved to (333, 399)
Screenshot: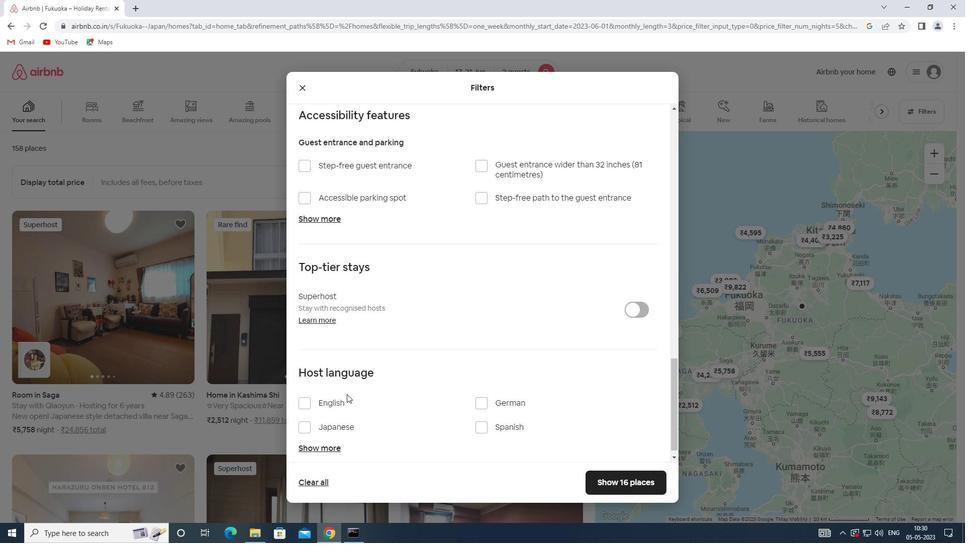 
Action: Mouse pressed left at (333, 399)
Screenshot: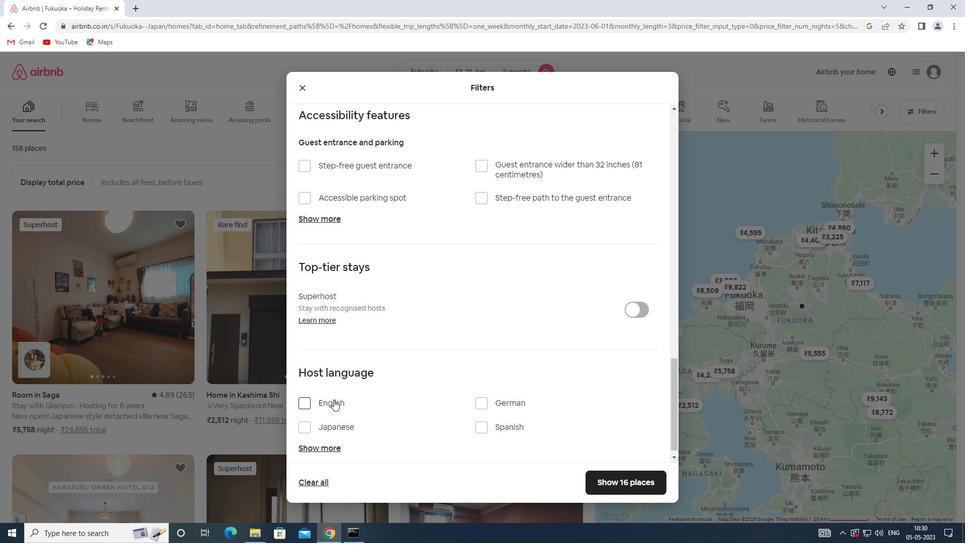 
Action: Mouse moved to (611, 484)
Screenshot: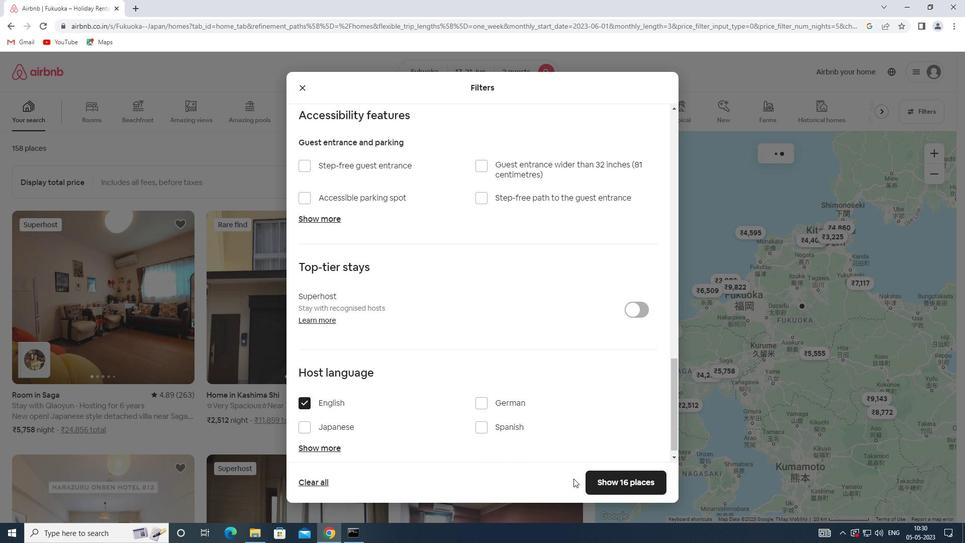 
Action: Mouse pressed left at (611, 484)
Screenshot: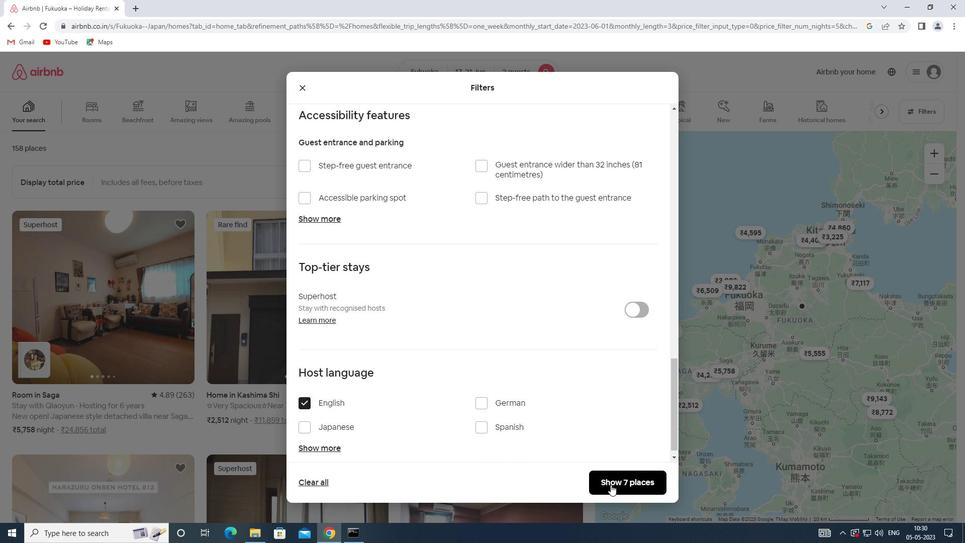 
